 Task: Look for space in Mahilyow, Belarus from 5th June, 2023 to 16th June, 2023 for 2 adults in price range Rs.14000 to Rs.18000. Place can be entire place with 1  bedroom having 1 bed and 1 bathroom. Property type can be house, flat, guest house, hotel. Amenities needed are: washing machine. Booking option can be shelf check-in. Required host language is English.
Action: Mouse moved to (430, 87)
Screenshot: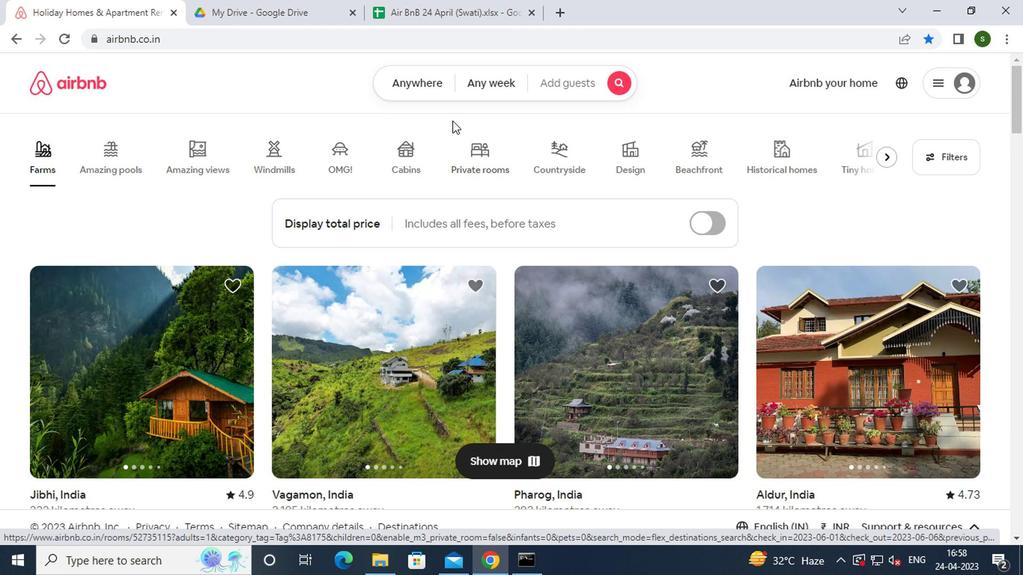 
Action: Mouse pressed left at (430, 87)
Screenshot: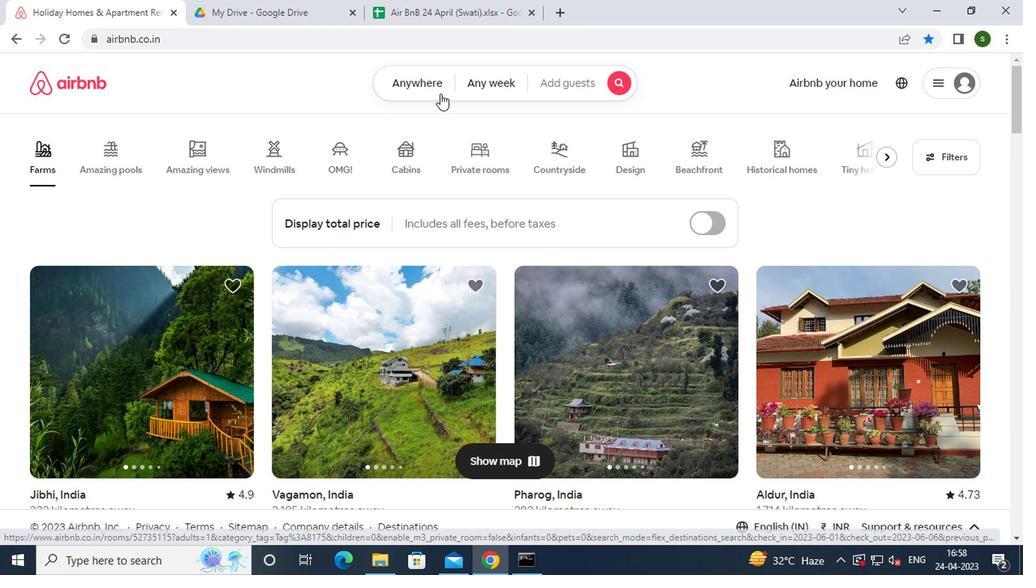 
Action: Mouse moved to (264, 140)
Screenshot: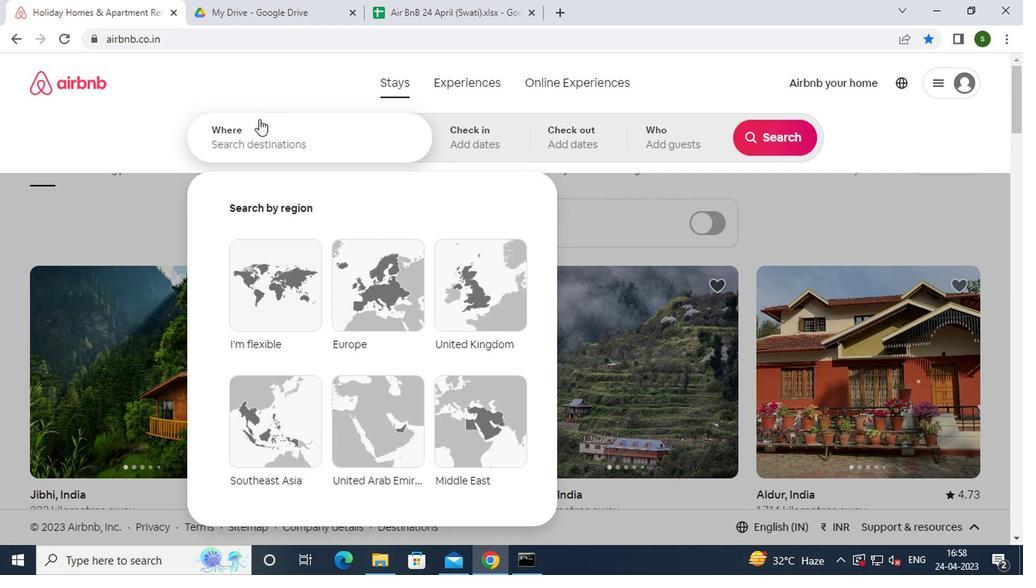 
Action: Mouse pressed left at (264, 140)
Screenshot: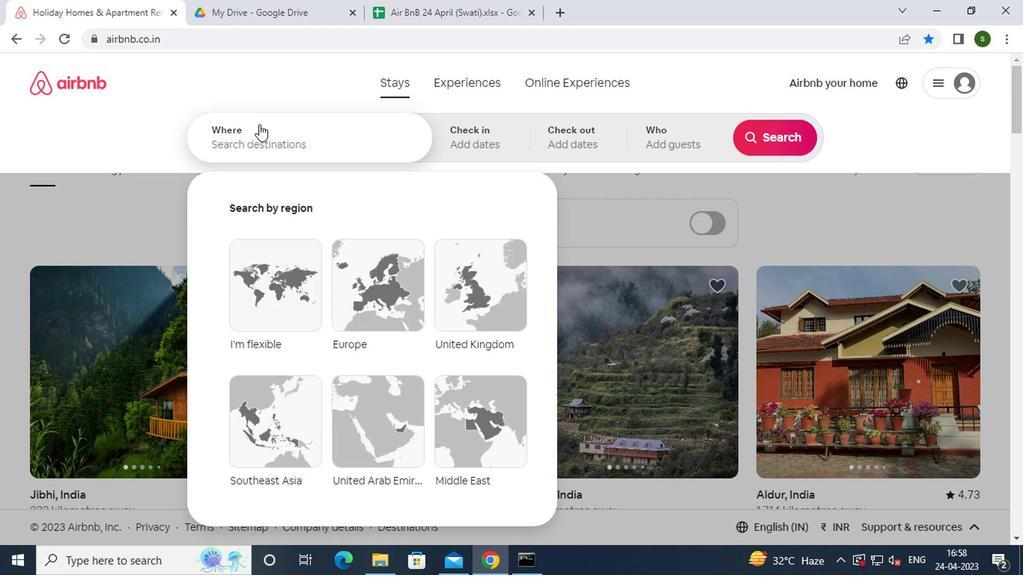 
Action: Mouse moved to (263, 136)
Screenshot: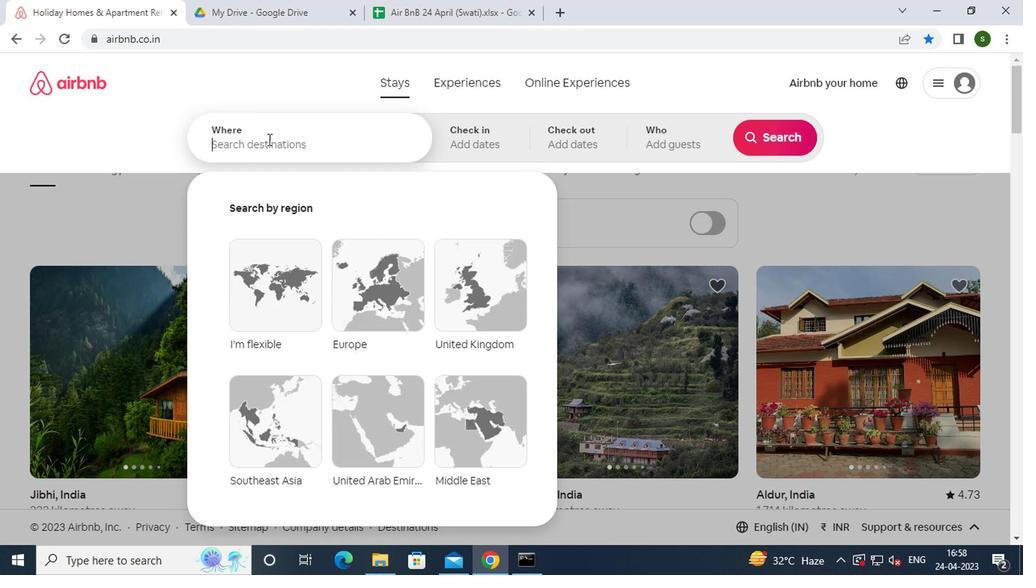 
Action: Key pressed m<Key.caps_lock>ahilyow,
Screenshot: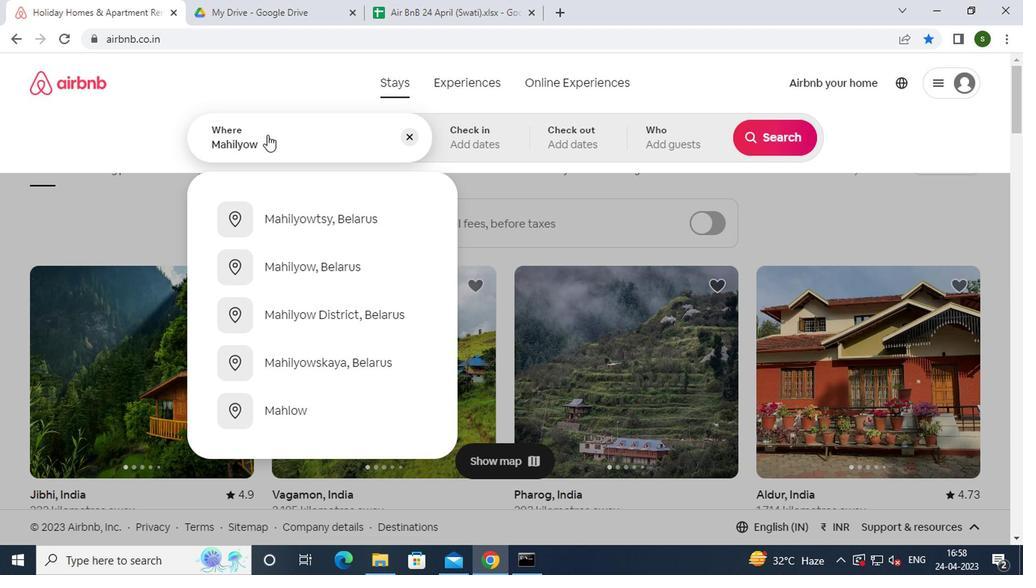 
Action: Mouse moved to (329, 261)
Screenshot: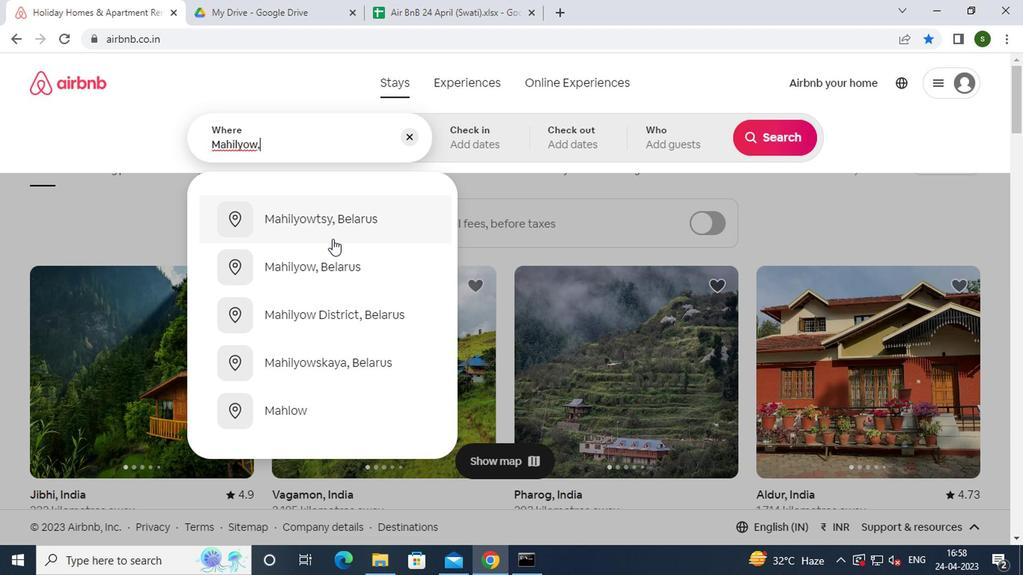 
Action: Mouse pressed left at (329, 261)
Screenshot: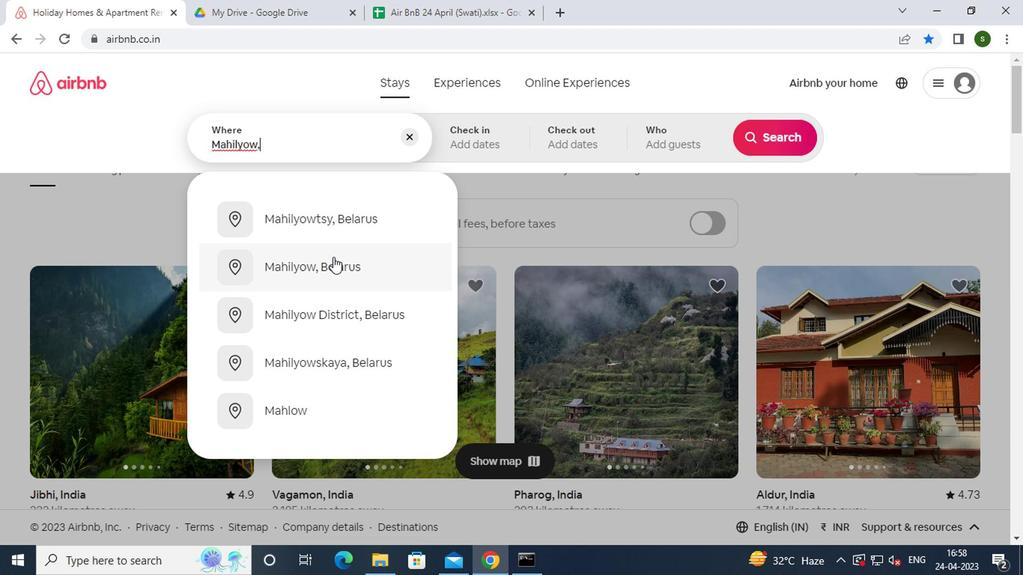 
Action: Mouse moved to (766, 252)
Screenshot: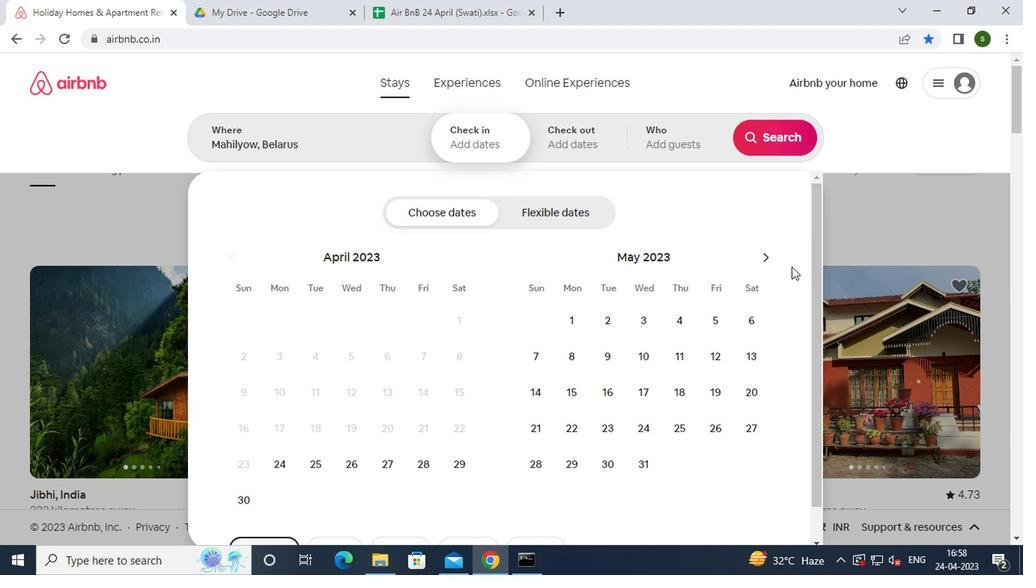 
Action: Mouse pressed left at (766, 252)
Screenshot: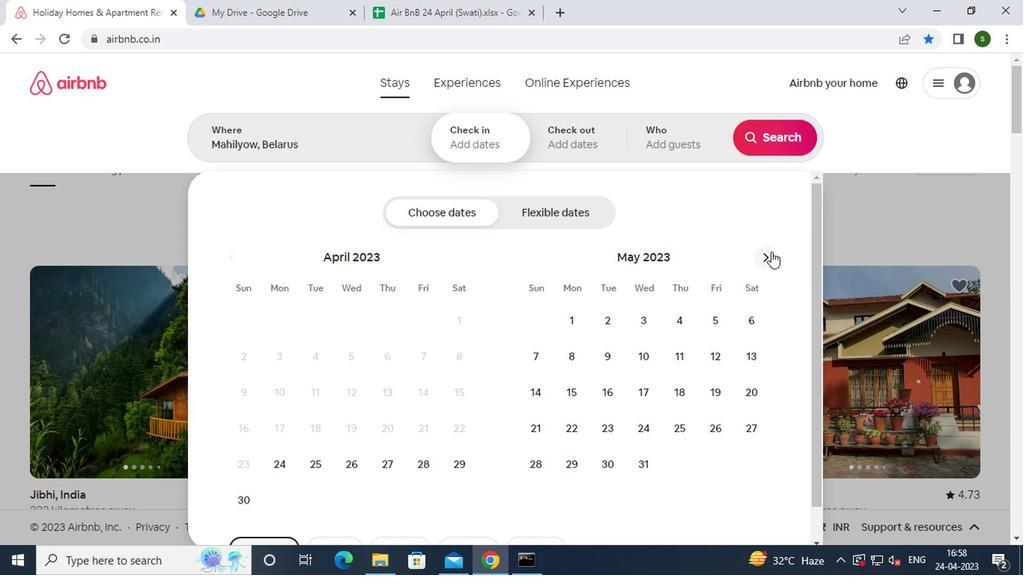
Action: Mouse moved to (562, 354)
Screenshot: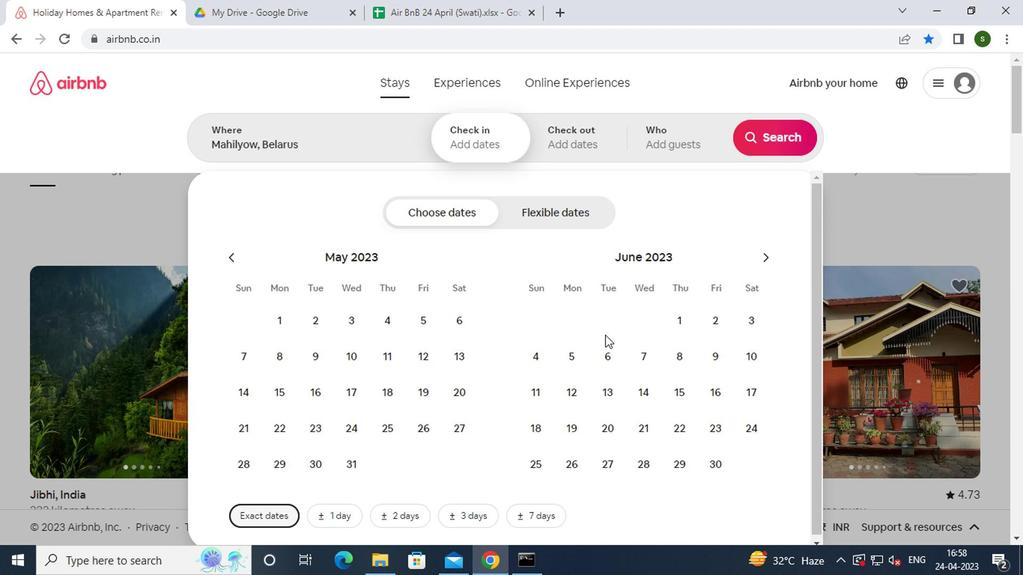 
Action: Mouse pressed left at (562, 354)
Screenshot: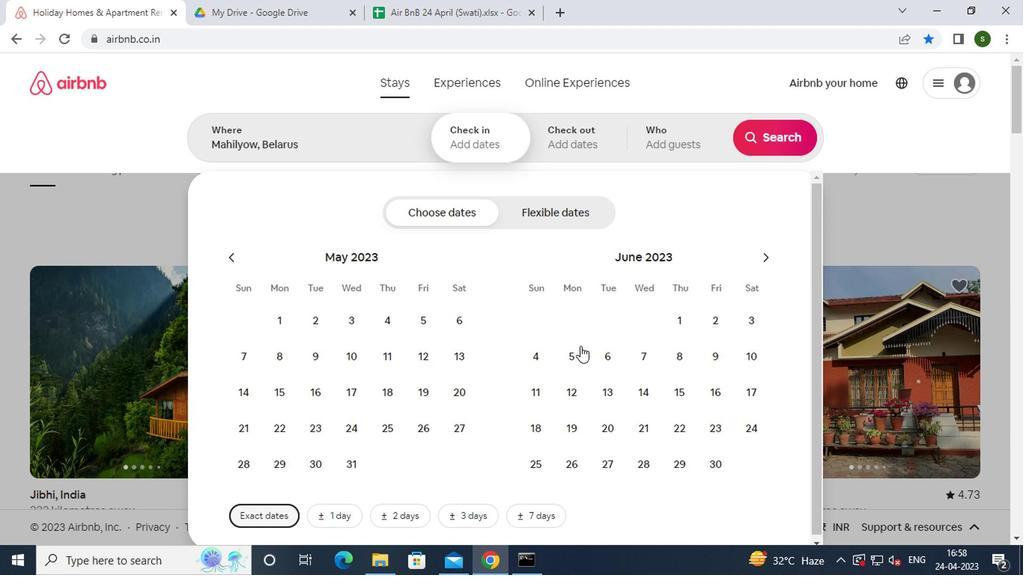 
Action: Mouse moved to (722, 399)
Screenshot: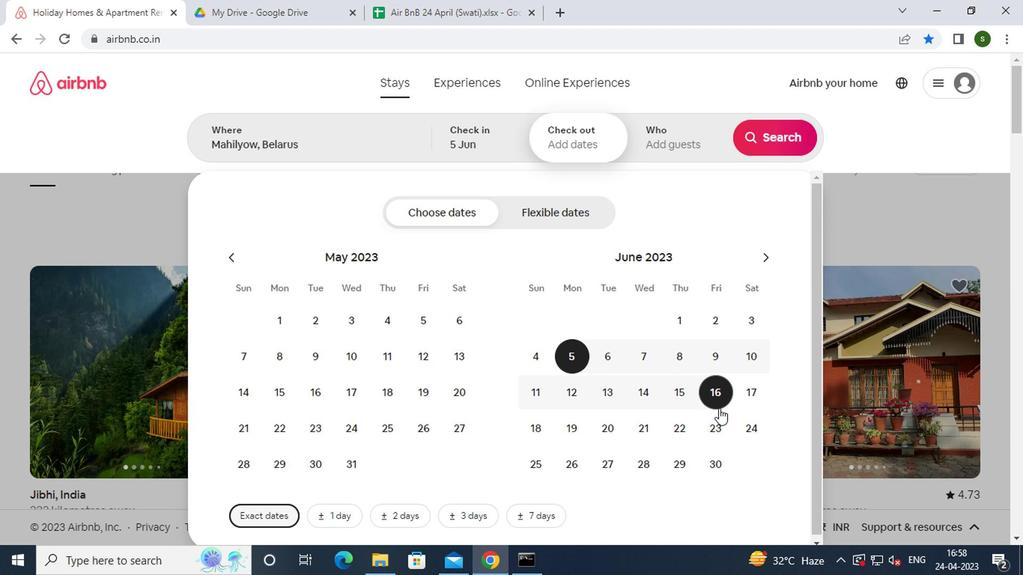 
Action: Mouse pressed left at (722, 399)
Screenshot: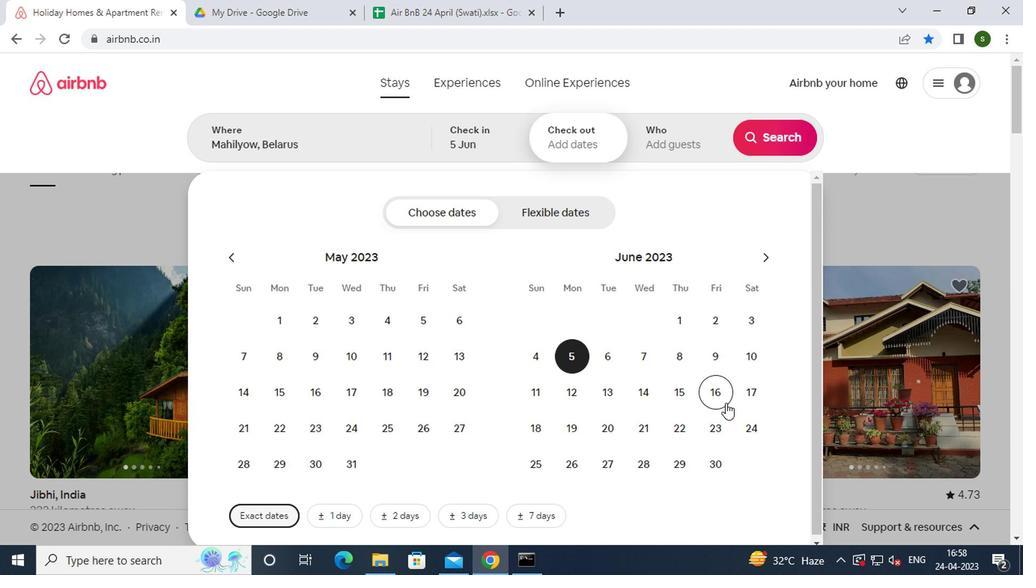 
Action: Mouse moved to (689, 151)
Screenshot: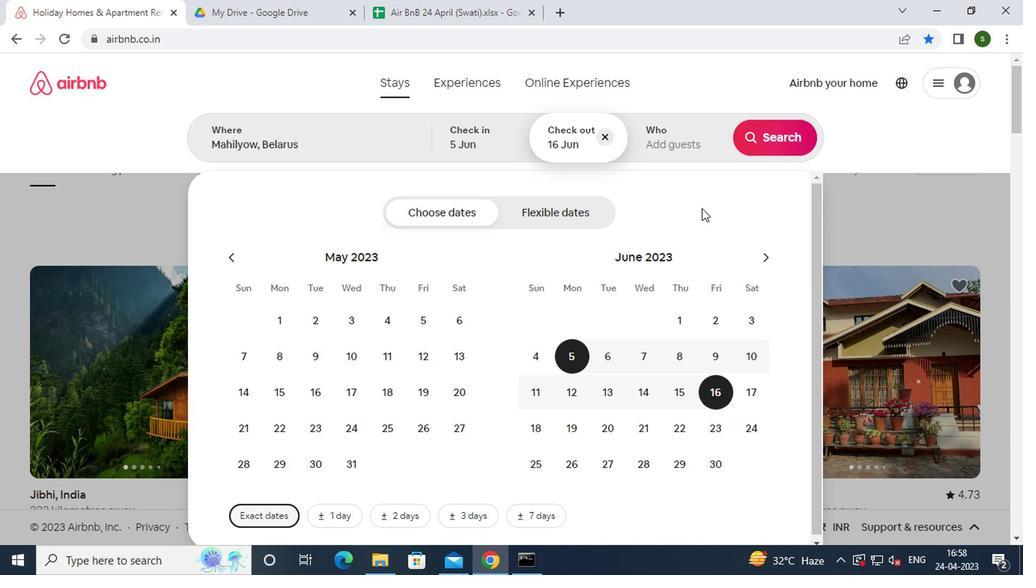 
Action: Mouse pressed left at (689, 151)
Screenshot: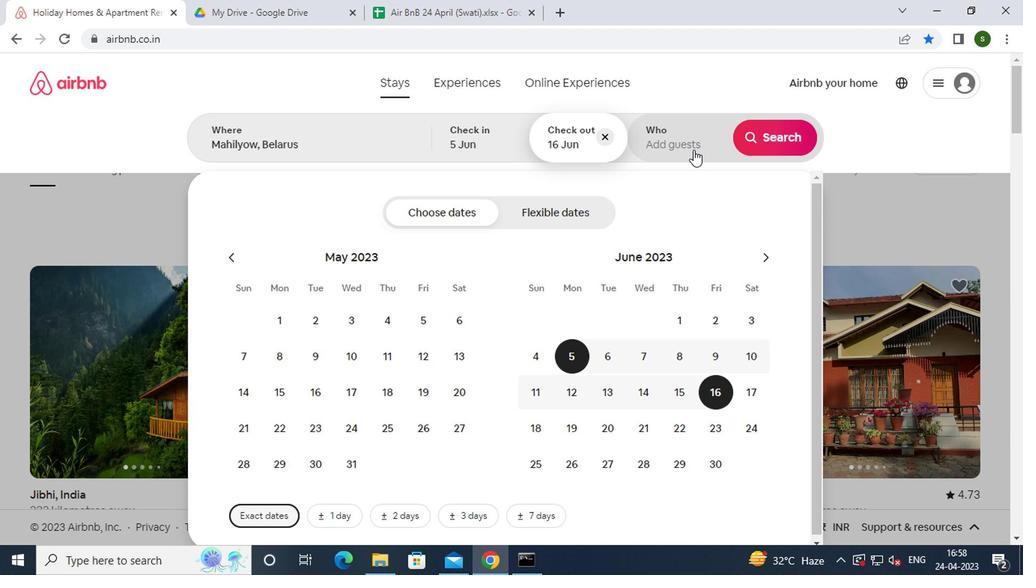
Action: Mouse moved to (769, 217)
Screenshot: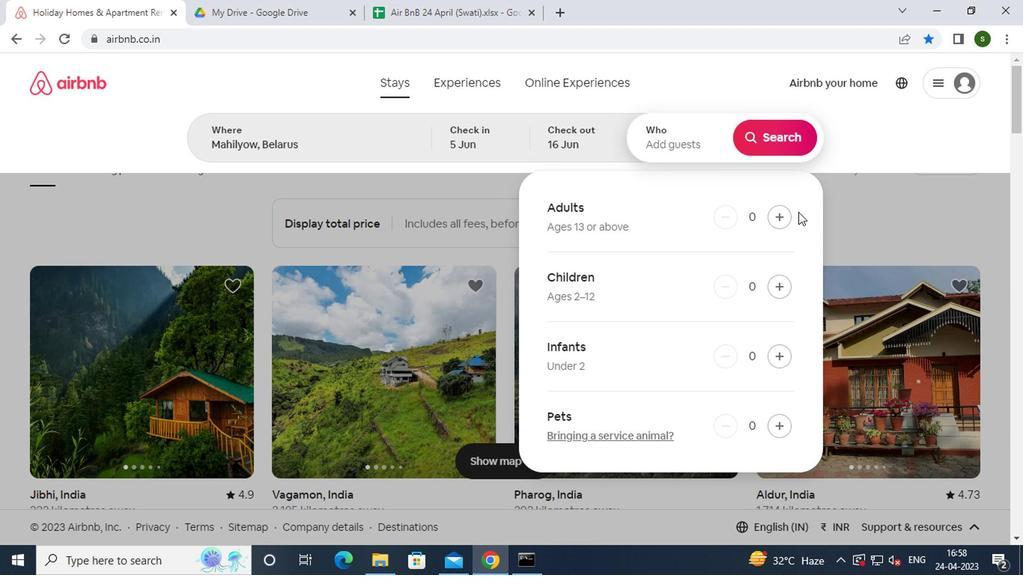 
Action: Mouse pressed left at (769, 217)
Screenshot: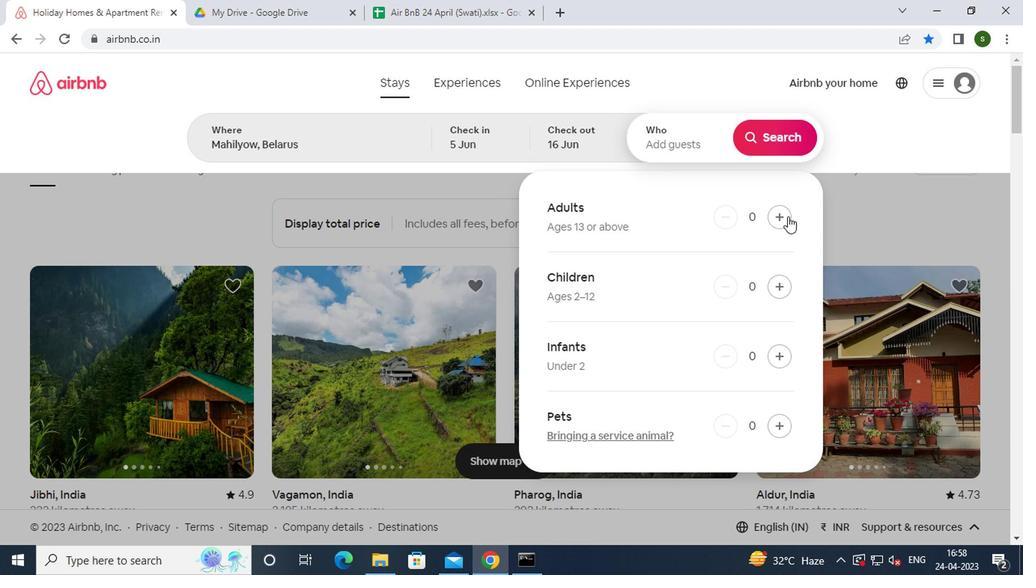 
Action: Mouse pressed left at (769, 217)
Screenshot: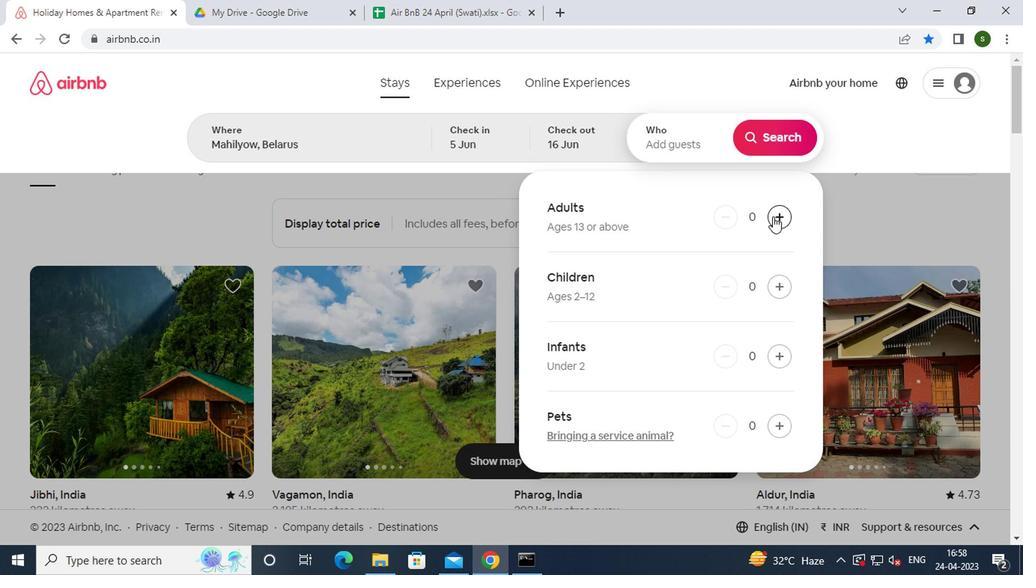 
Action: Mouse moved to (772, 145)
Screenshot: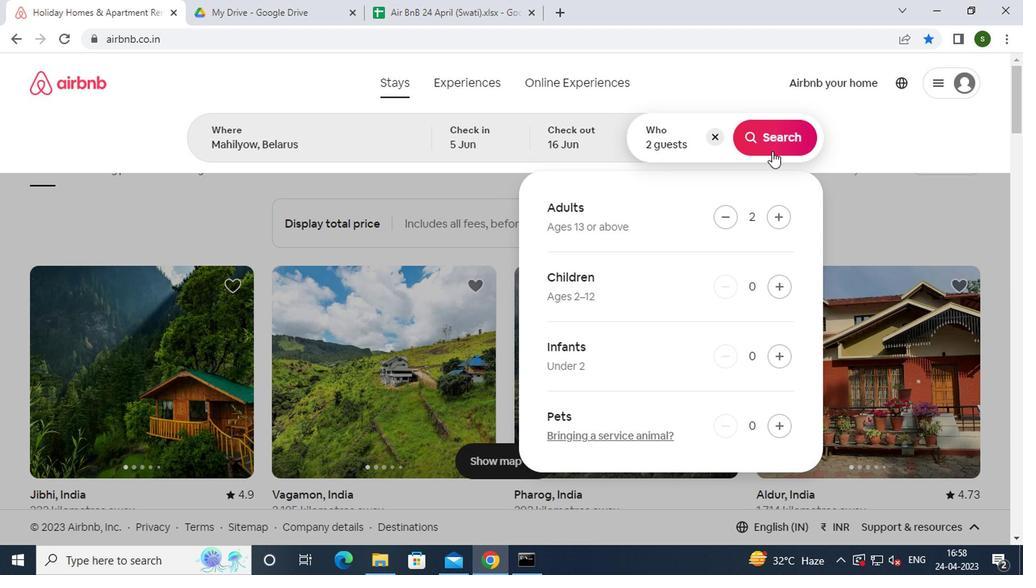 
Action: Mouse pressed left at (772, 145)
Screenshot: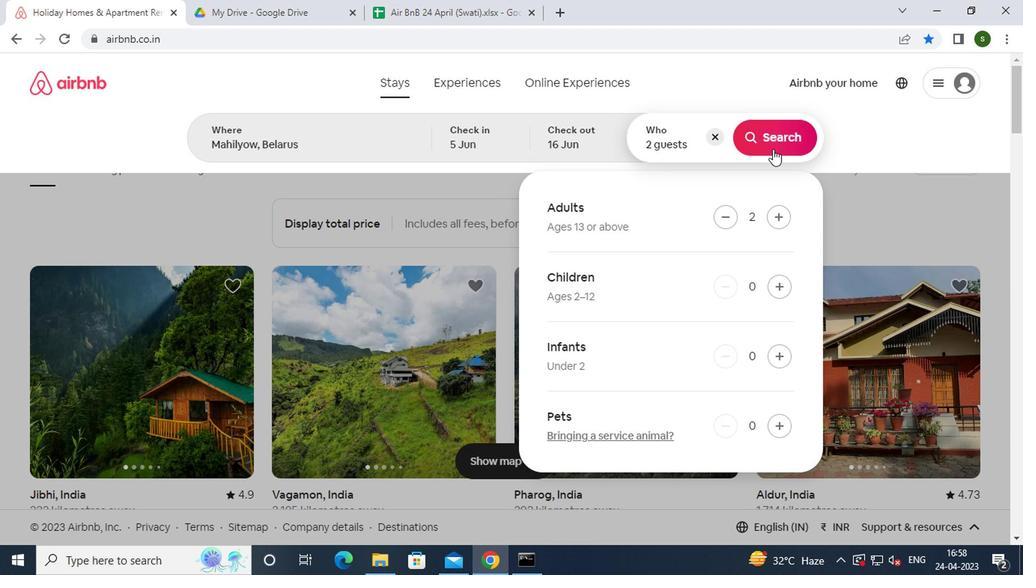 
Action: Mouse moved to (953, 143)
Screenshot: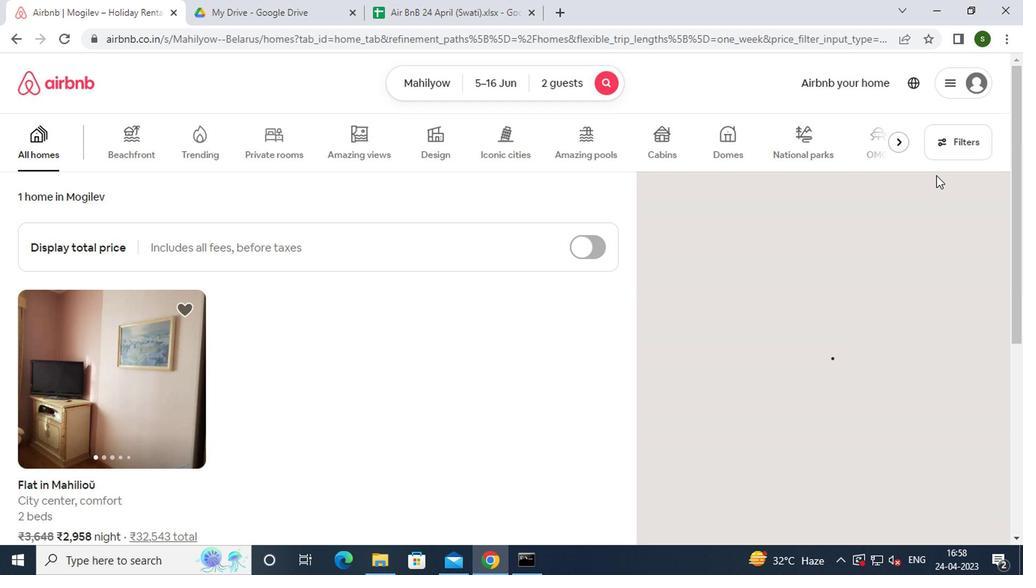
Action: Mouse pressed left at (953, 143)
Screenshot: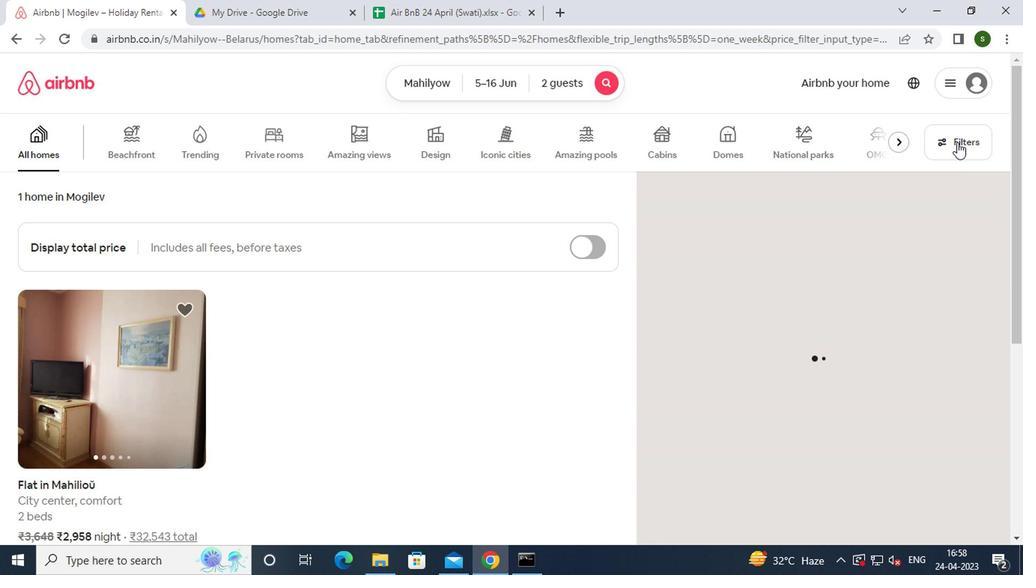 
Action: Mouse moved to (354, 328)
Screenshot: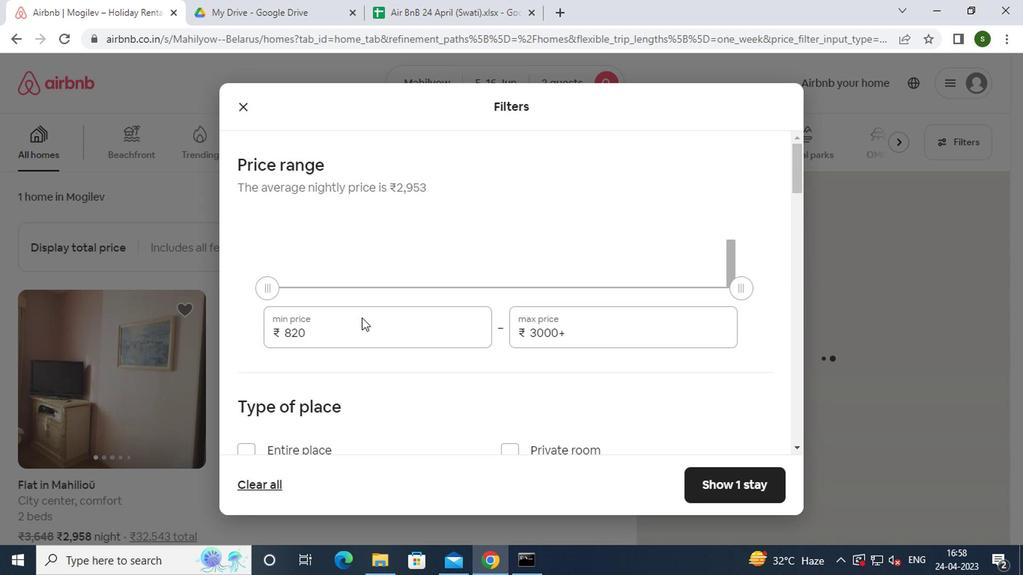 
Action: Mouse pressed left at (354, 328)
Screenshot: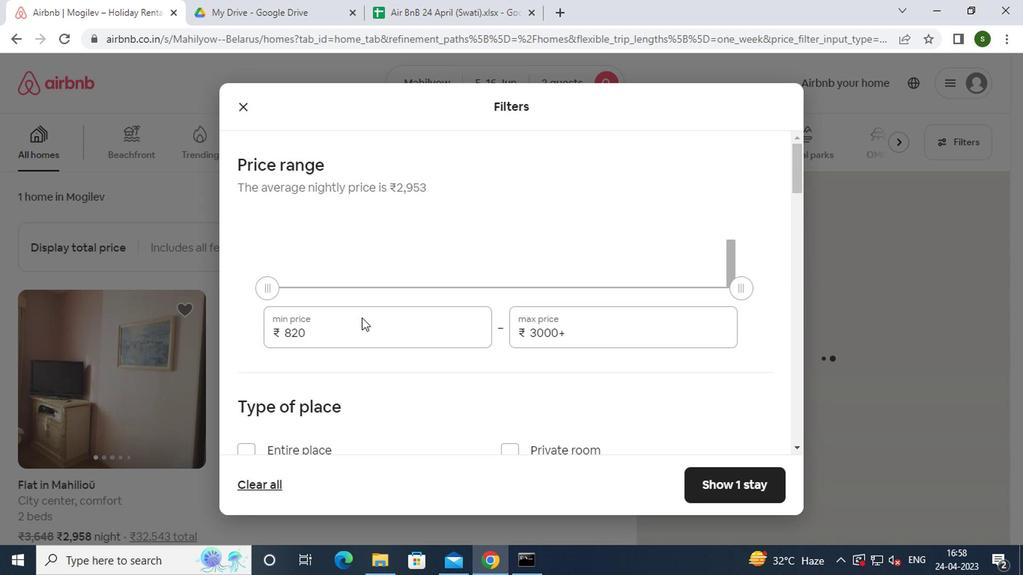 
Action: Mouse moved to (354, 329)
Screenshot: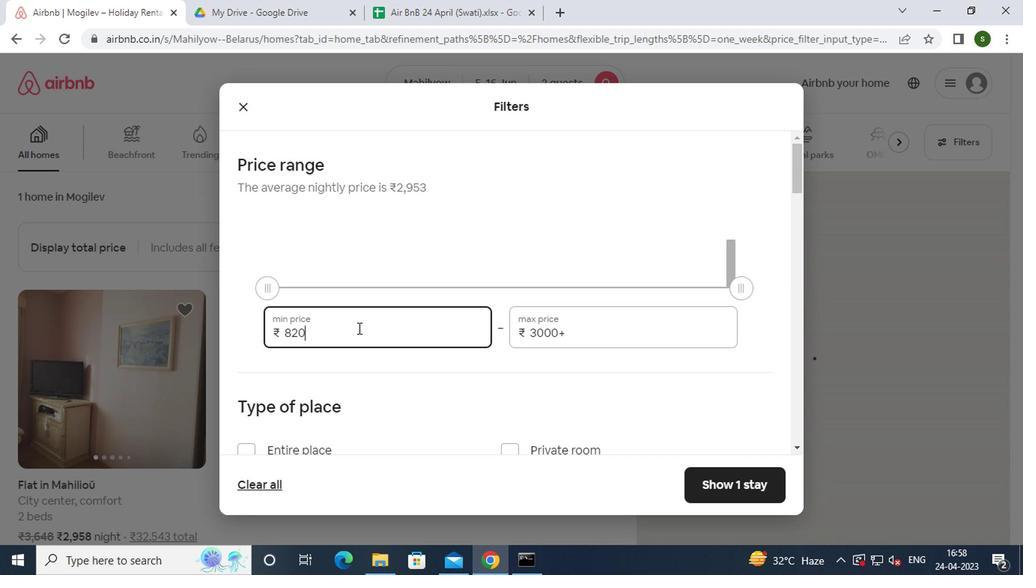 
Action: Key pressed <Key.backspace><Key.backspace><Key.backspace><Key.backspace><Key.backspace><Key.backspace><Key.backspace><Key.backspace>14000
Screenshot: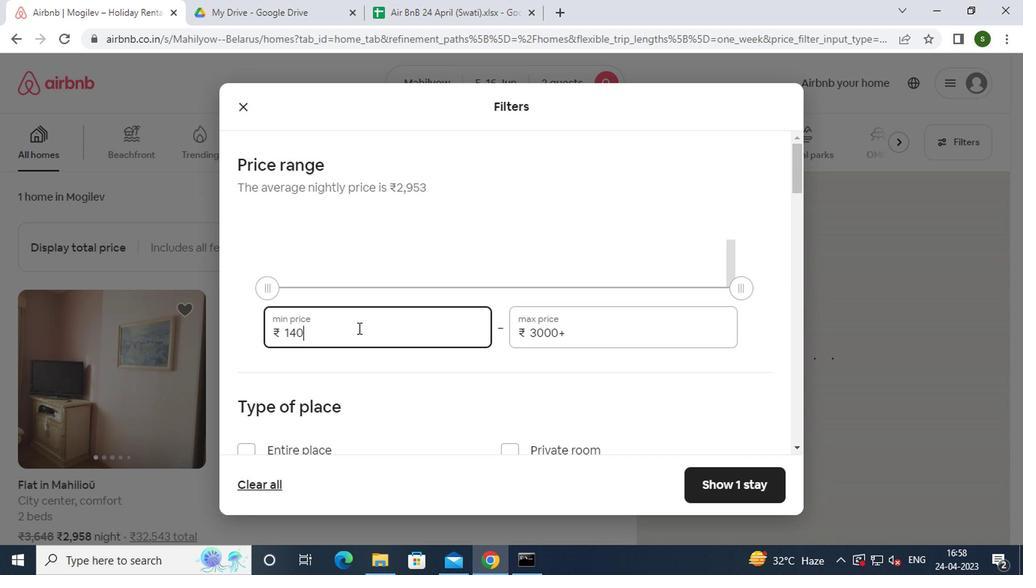 
Action: Mouse moved to (580, 338)
Screenshot: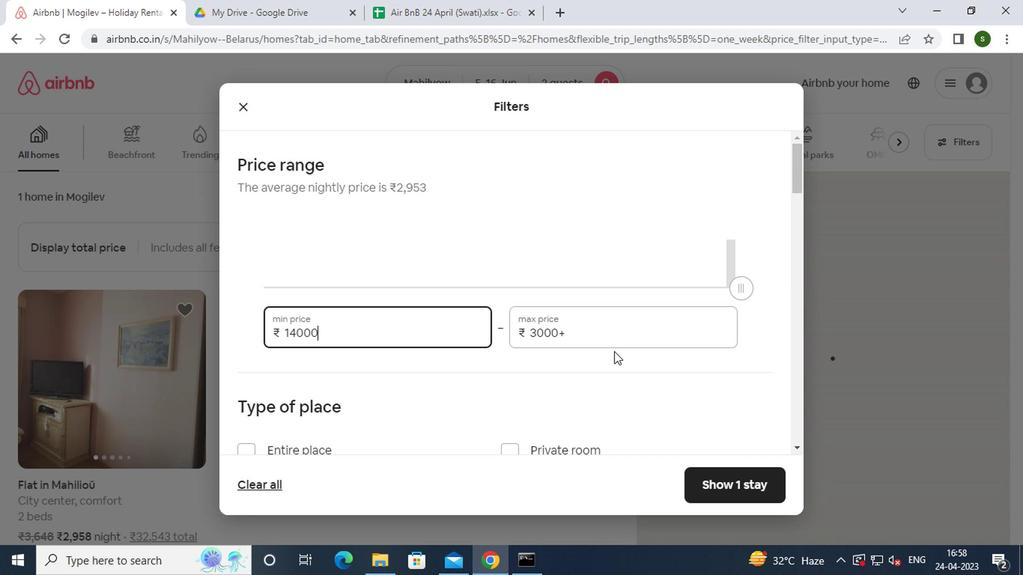 
Action: Mouse pressed left at (580, 338)
Screenshot: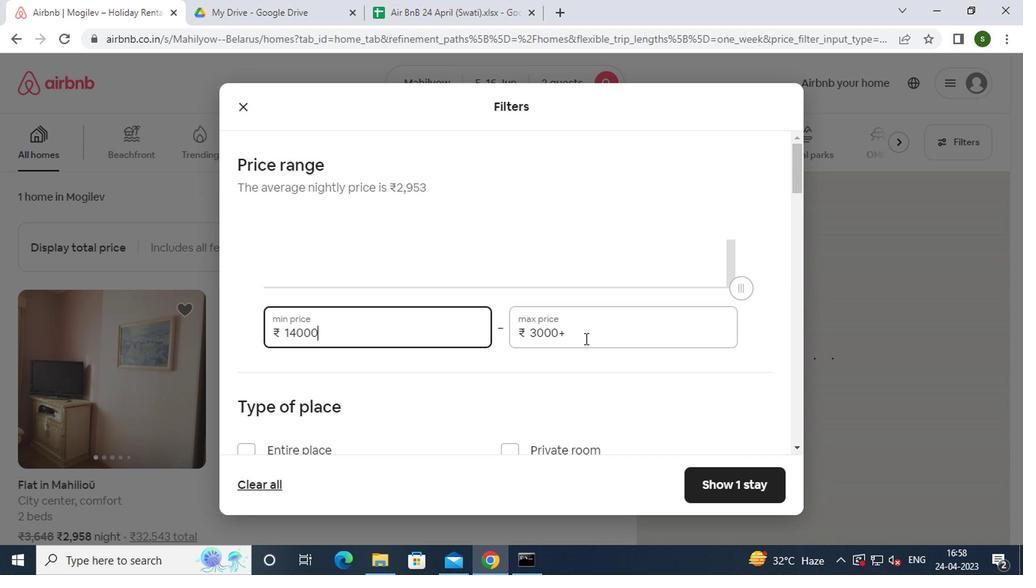 
Action: Key pressed <Key.backspace><Key.backspace><Key.backspace><Key.backspace><Key.backspace><Key.backspace><Key.backspace><Key.backspace><Key.backspace>18000
Screenshot: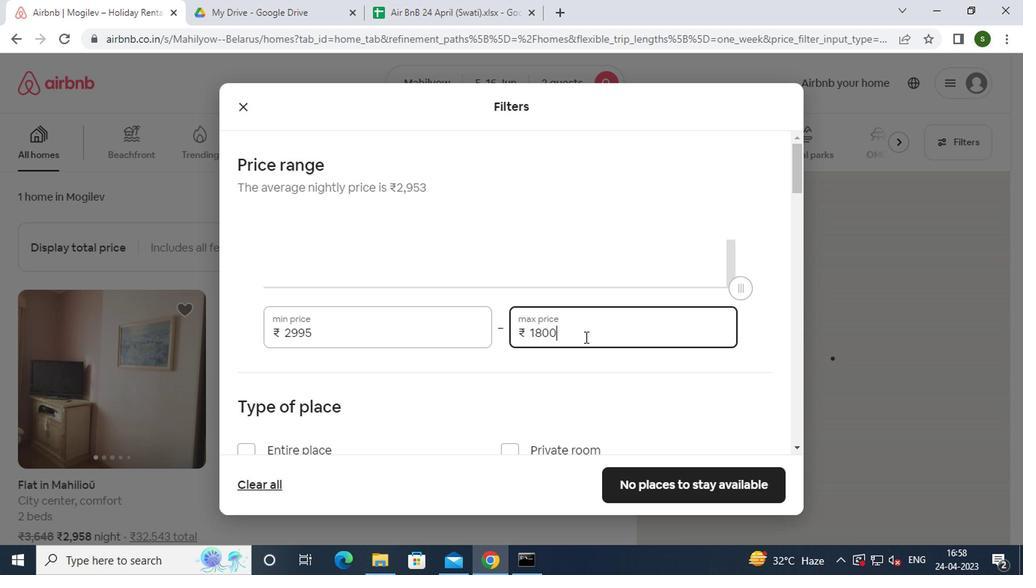 
Action: Mouse moved to (513, 349)
Screenshot: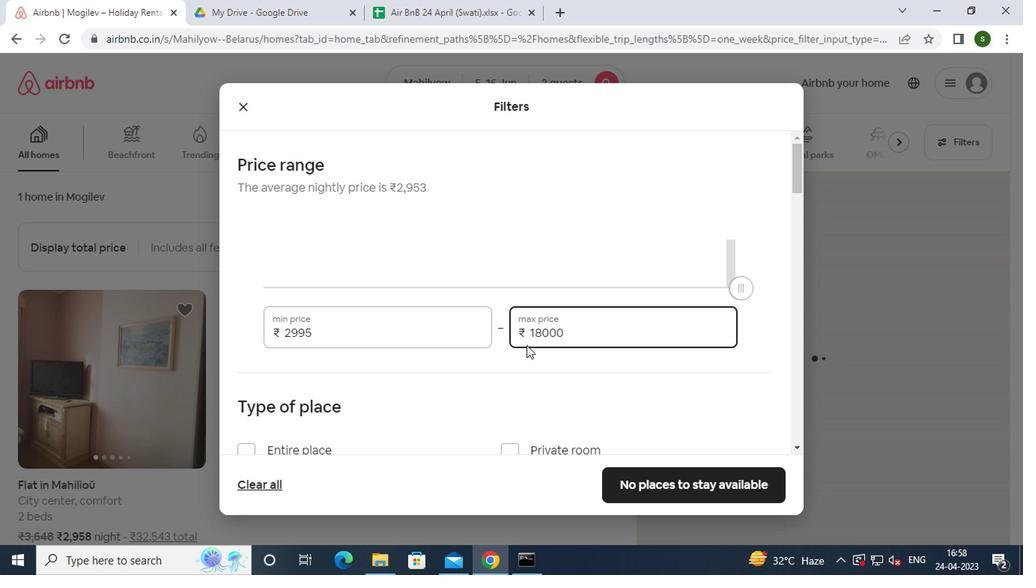 
Action: Mouse scrolled (513, 349) with delta (0, 0)
Screenshot: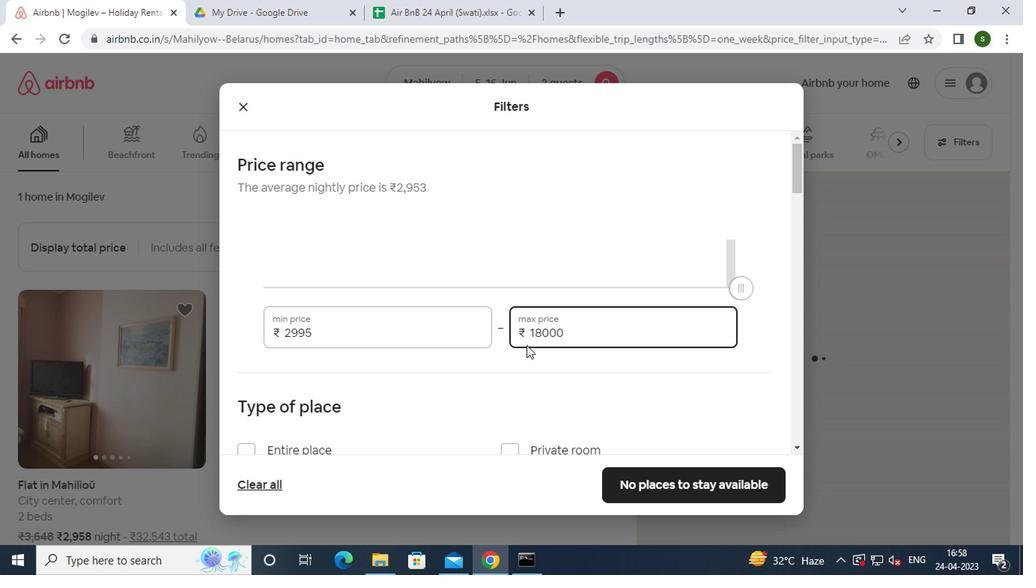
Action: Mouse moved to (305, 377)
Screenshot: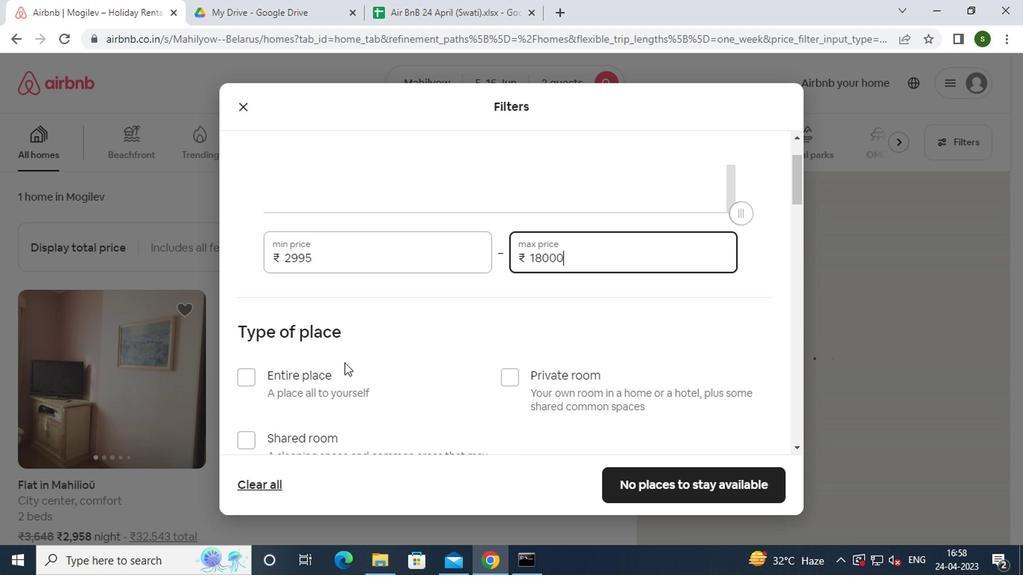 
Action: Mouse pressed left at (305, 377)
Screenshot: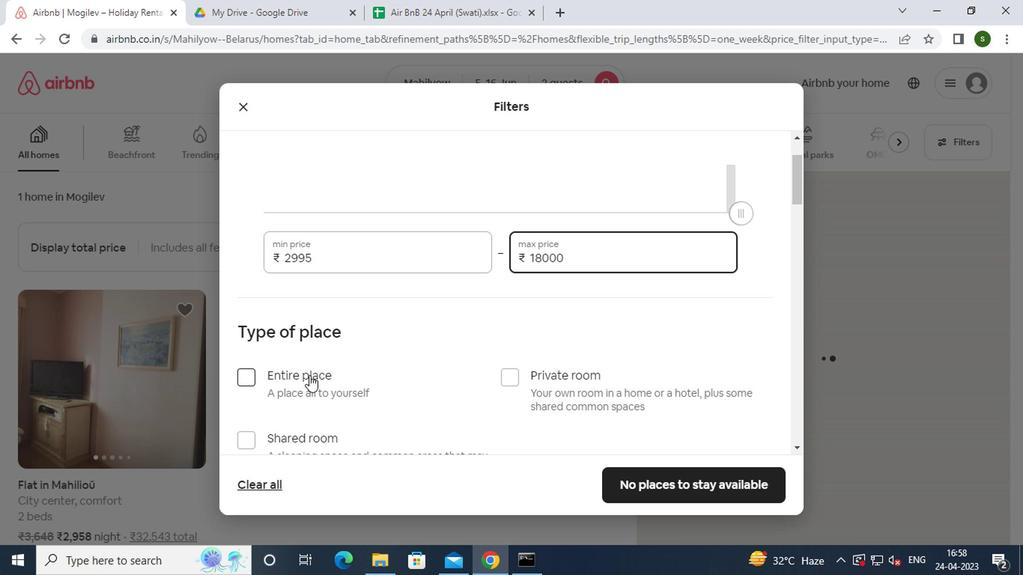
Action: Mouse moved to (374, 360)
Screenshot: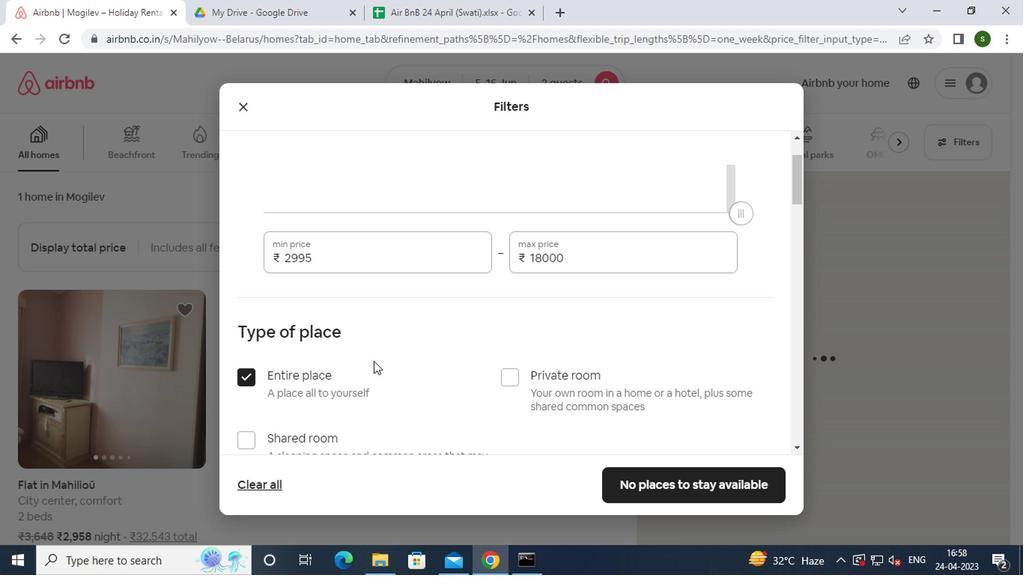 
Action: Mouse scrolled (374, 360) with delta (0, 0)
Screenshot: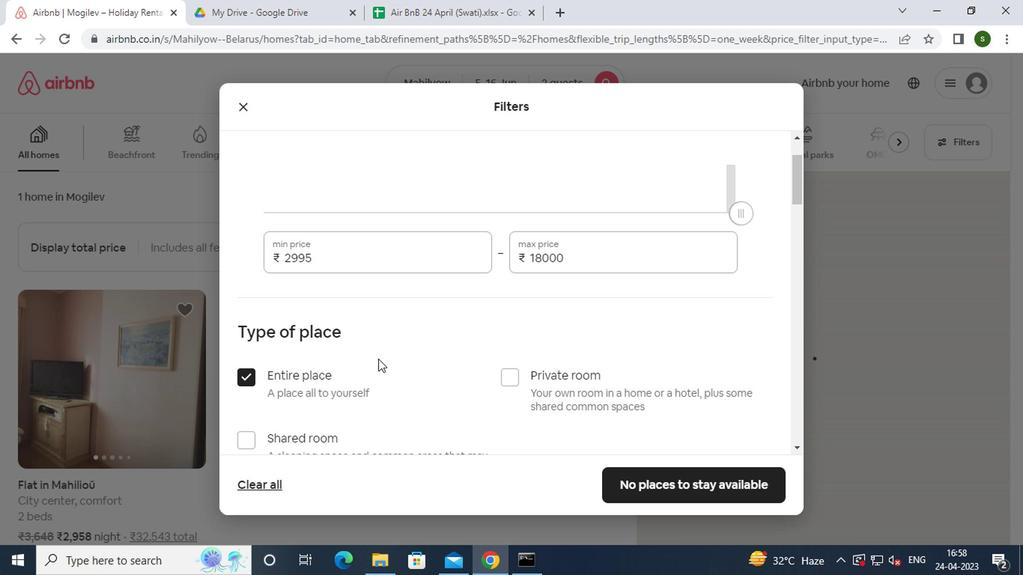 
Action: Mouse scrolled (374, 360) with delta (0, 0)
Screenshot: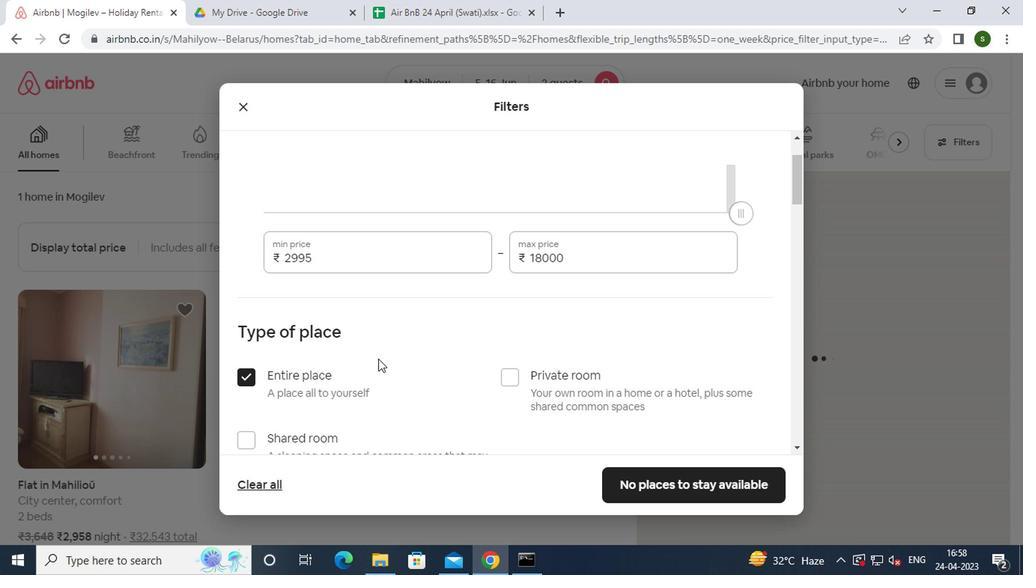 
Action: Mouse scrolled (374, 360) with delta (0, 0)
Screenshot: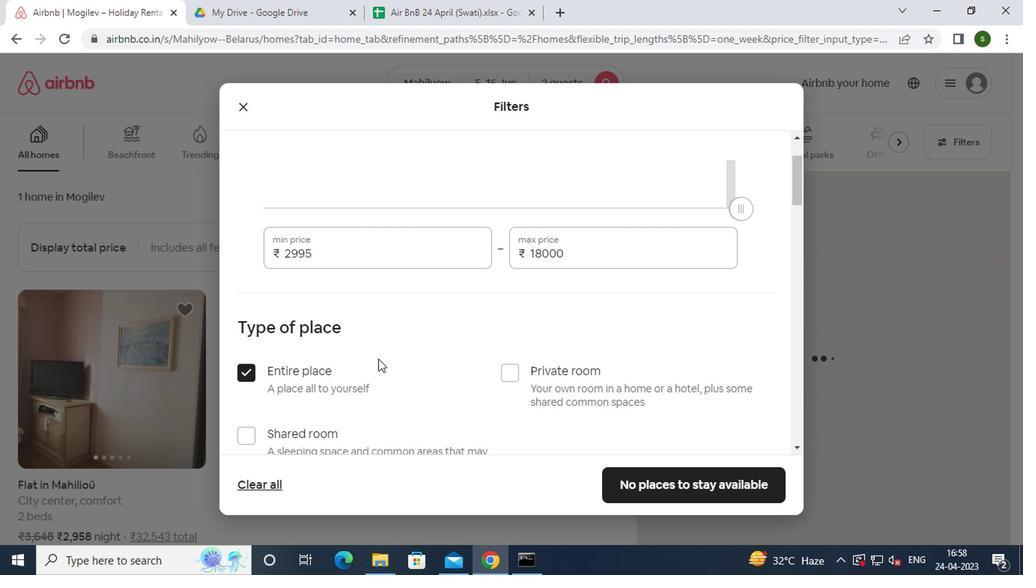 
Action: Mouse moved to (330, 391)
Screenshot: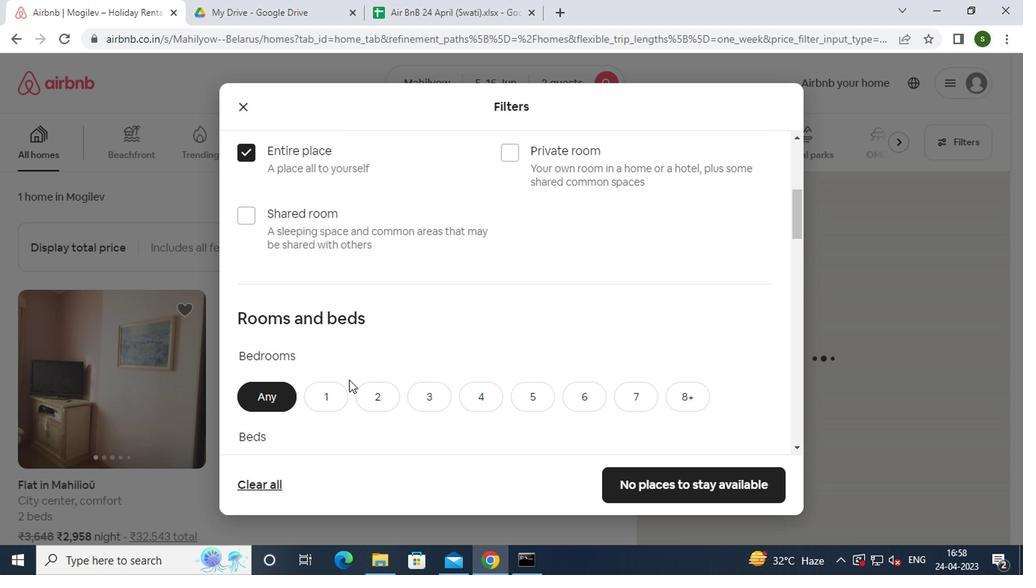 
Action: Mouse pressed left at (330, 391)
Screenshot: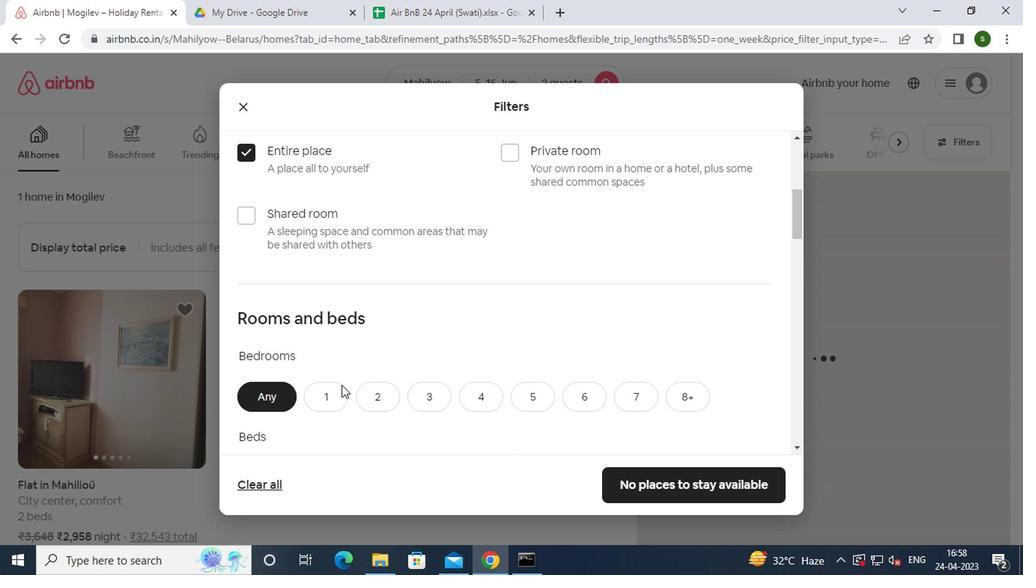 
Action: Mouse moved to (371, 357)
Screenshot: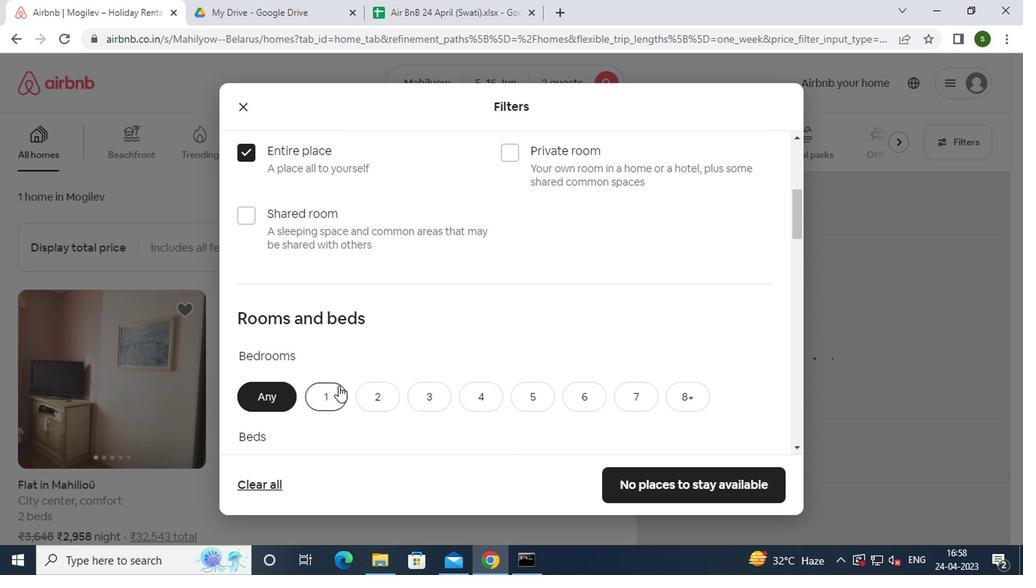 
Action: Mouse scrolled (371, 356) with delta (0, 0)
Screenshot: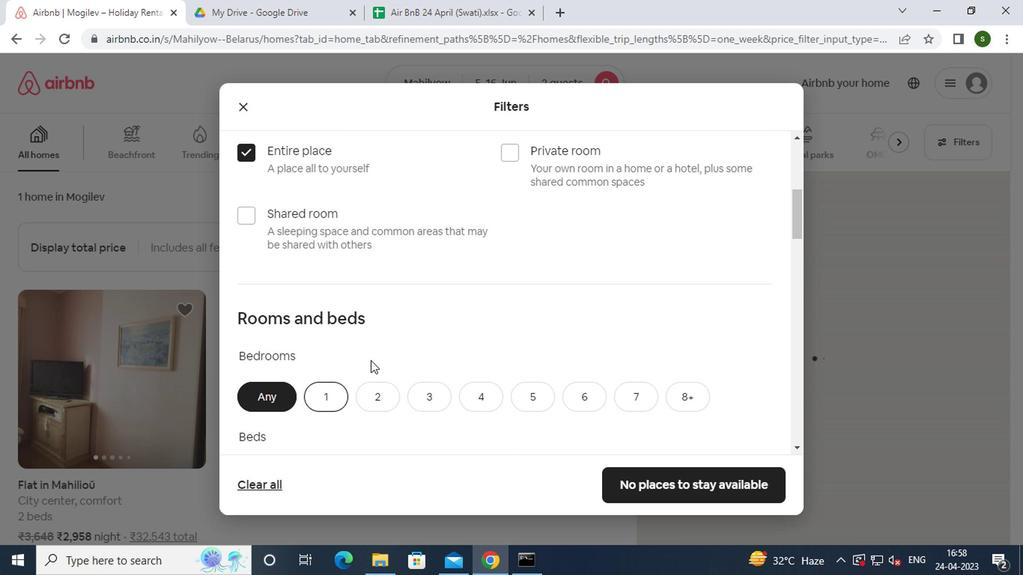 
Action: Mouse scrolled (371, 356) with delta (0, 0)
Screenshot: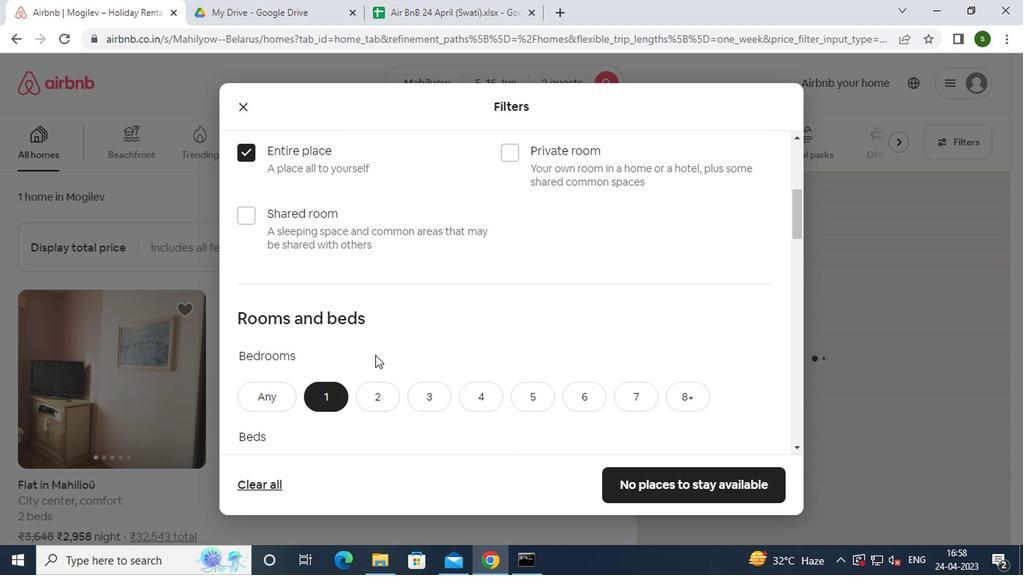
Action: Mouse moved to (336, 330)
Screenshot: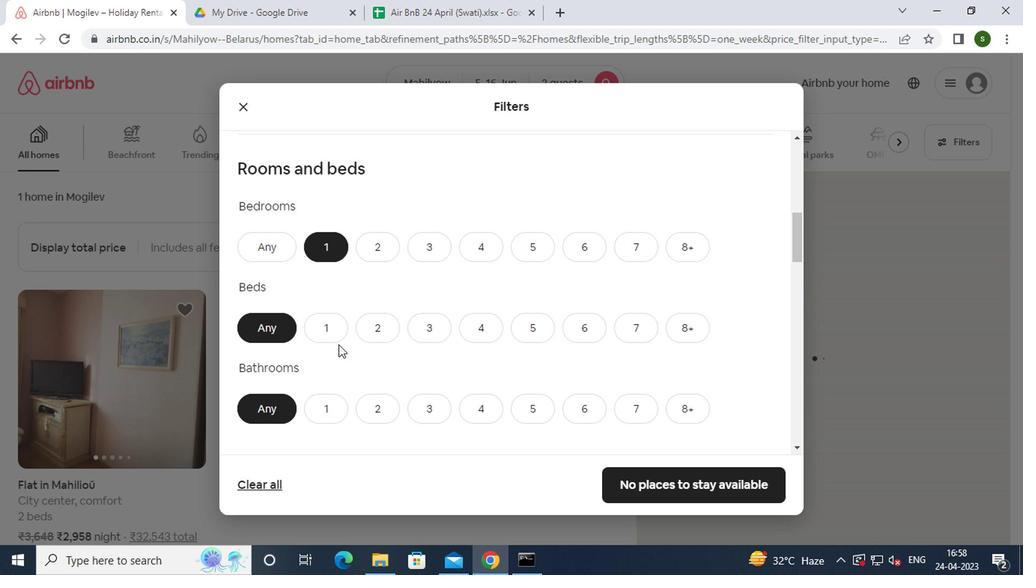 
Action: Mouse pressed left at (336, 330)
Screenshot: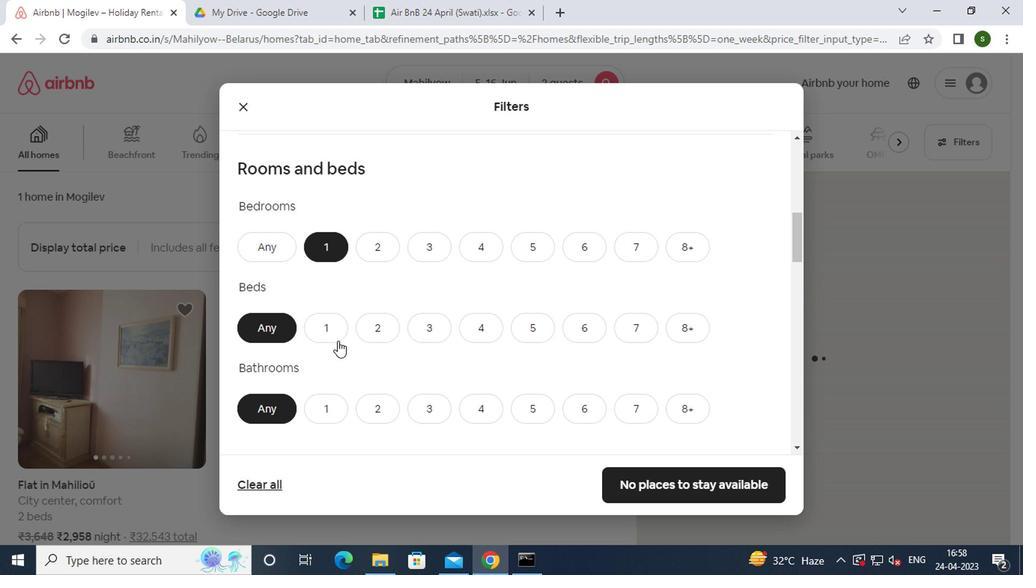 
Action: Mouse moved to (338, 411)
Screenshot: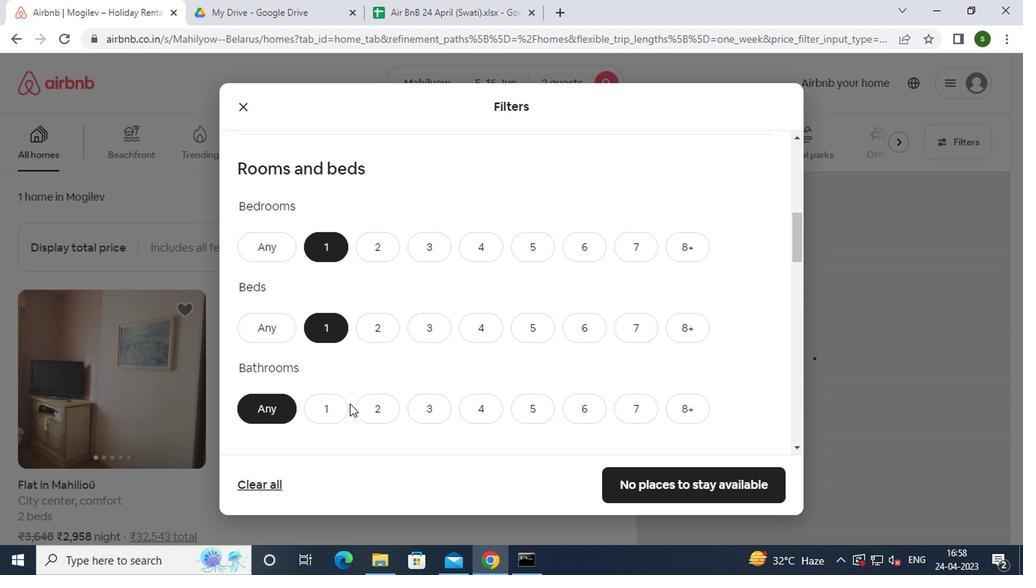 
Action: Mouse pressed left at (338, 411)
Screenshot: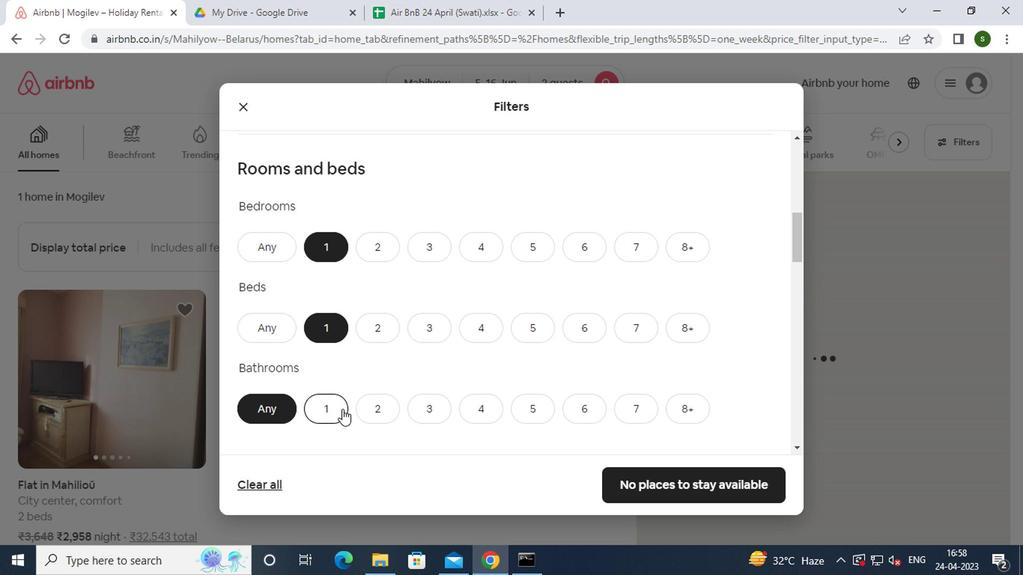 
Action: Mouse moved to (390, 350)
Screenshot: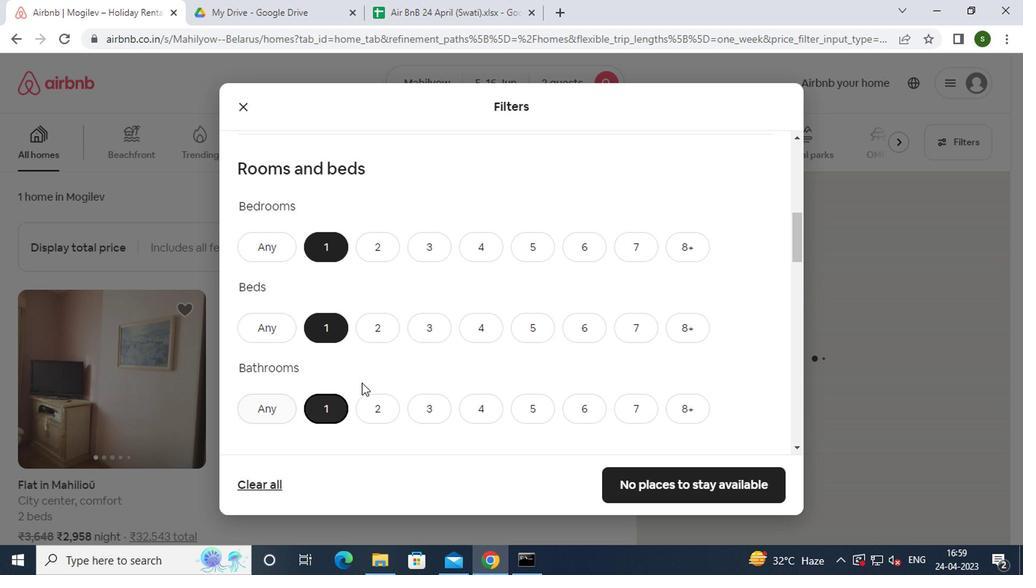 
Action: Mouse scrolled (390, 349) with delta (0, 0)
Screenshot: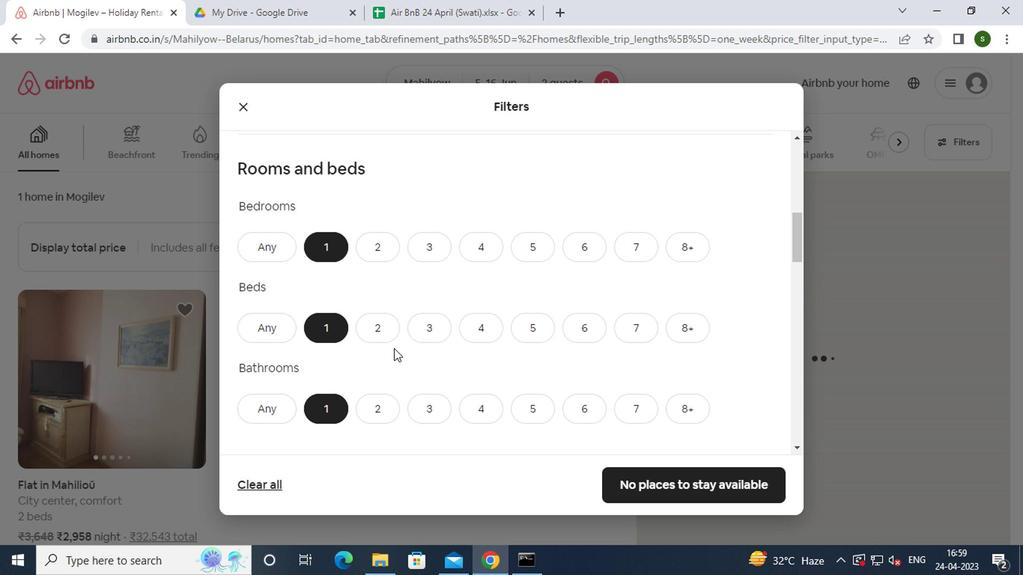 
Action: Mouse scrolled (390, 349) with delta (0, 0)
Screenshot: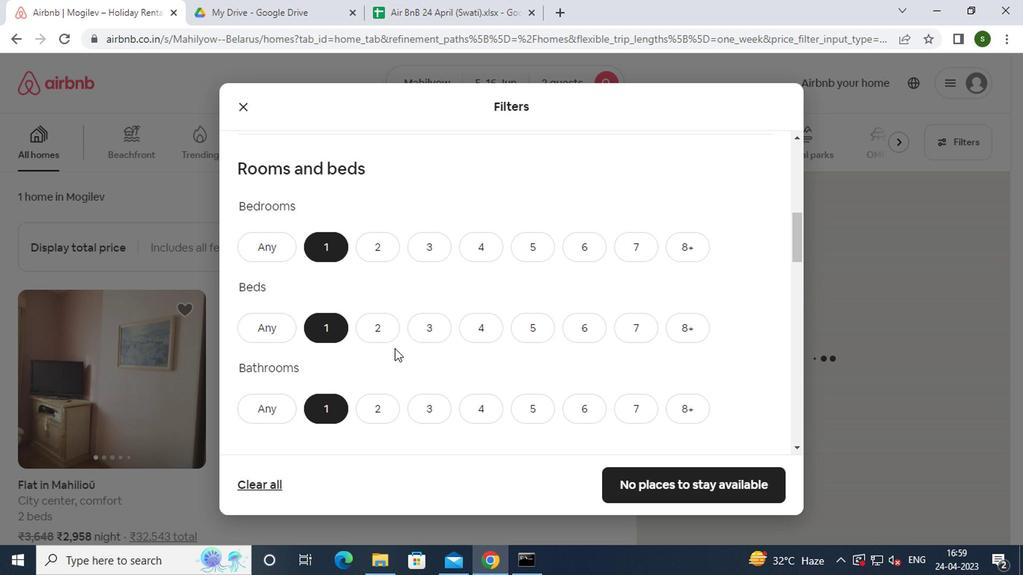 
Action: Mouse scrolled (390, 349) with delta (0, 0)
Screenshot: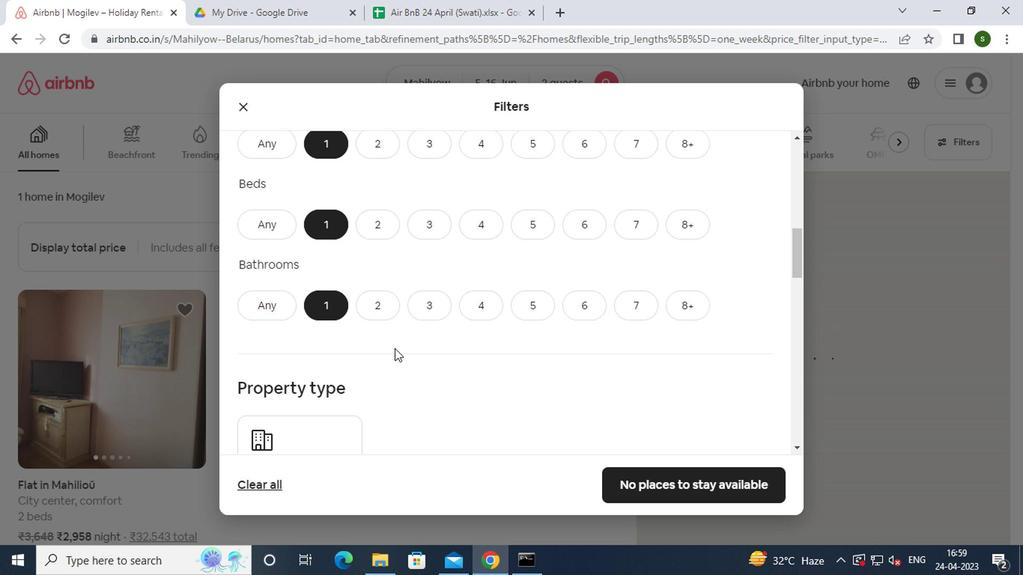 
Action: Mouse moved to (338, 348)
Screenshot: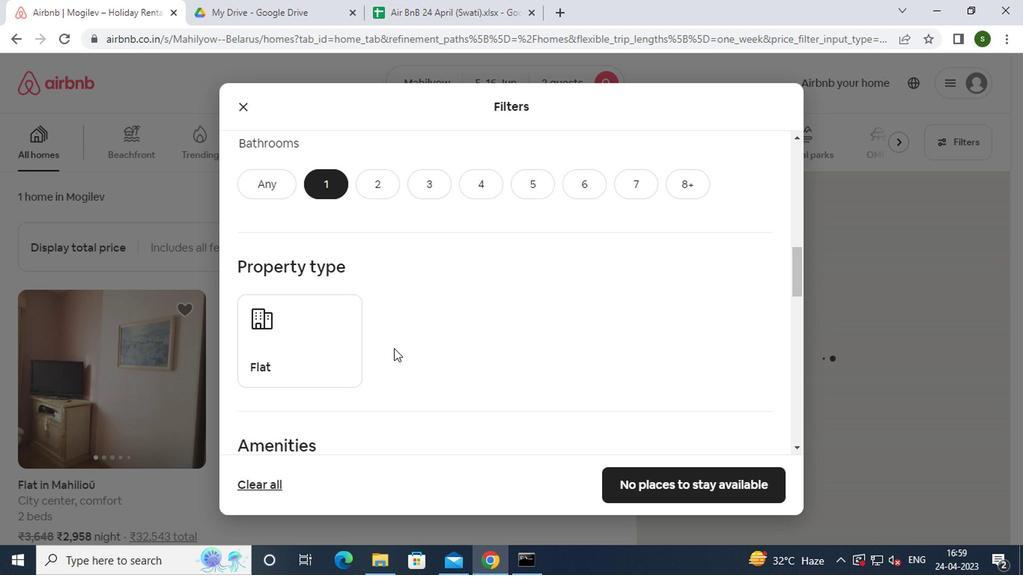 
Action: Mouse pressed left at (338, 348)
Screenshot: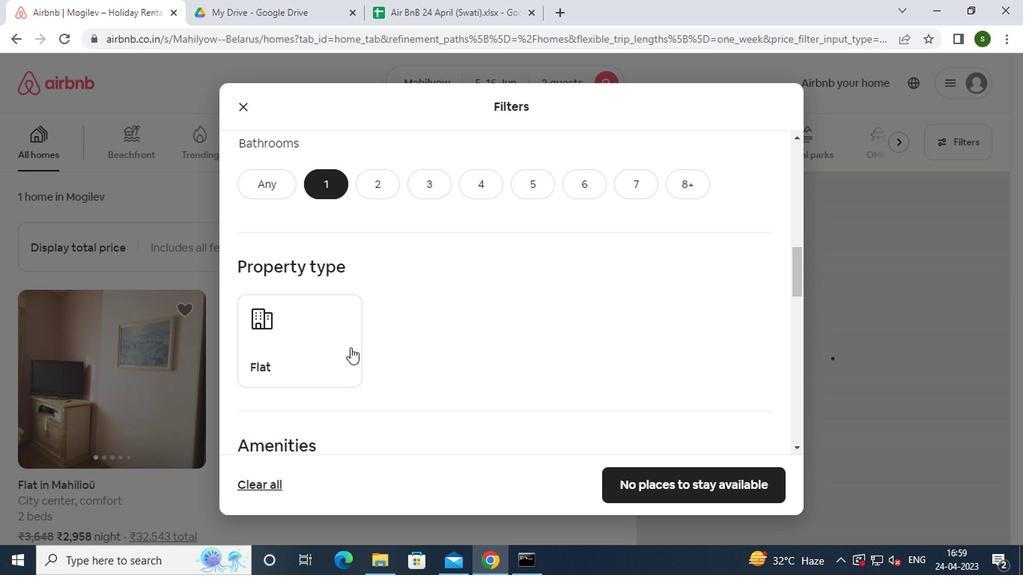 
Action: Mouse moved to (458, 323)
Screenshot: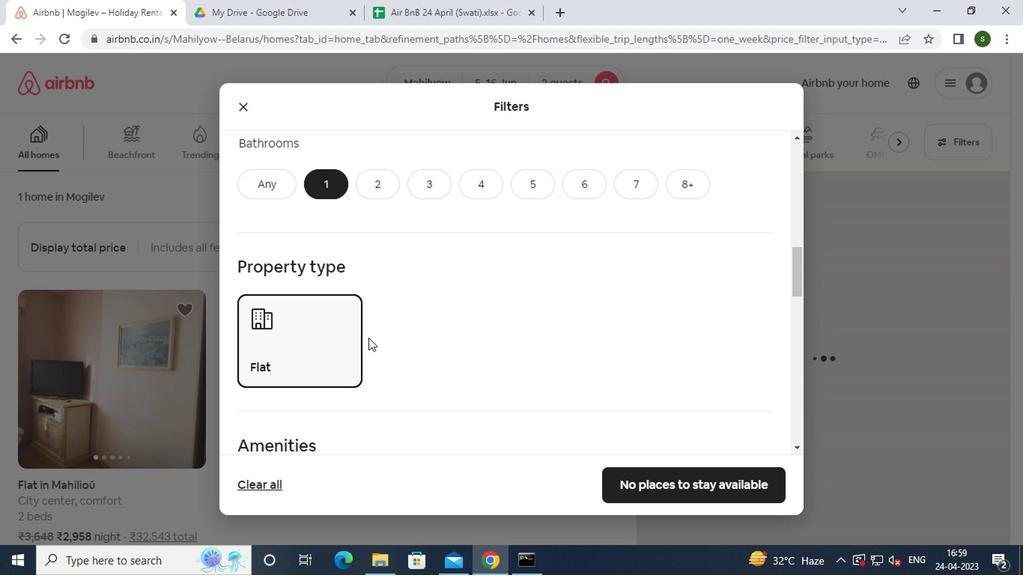 
Action: Mouse scrolled (458, 322) with delta (0, -1)
Screenshot: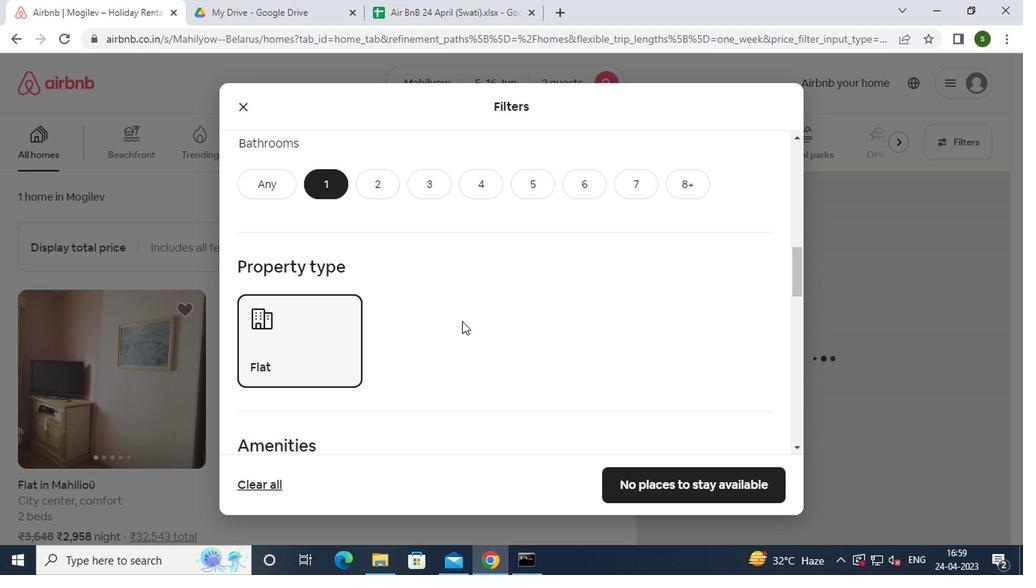 
Action: Mouse scrolled (458, 322) with delta (0, -1)
Screenshot: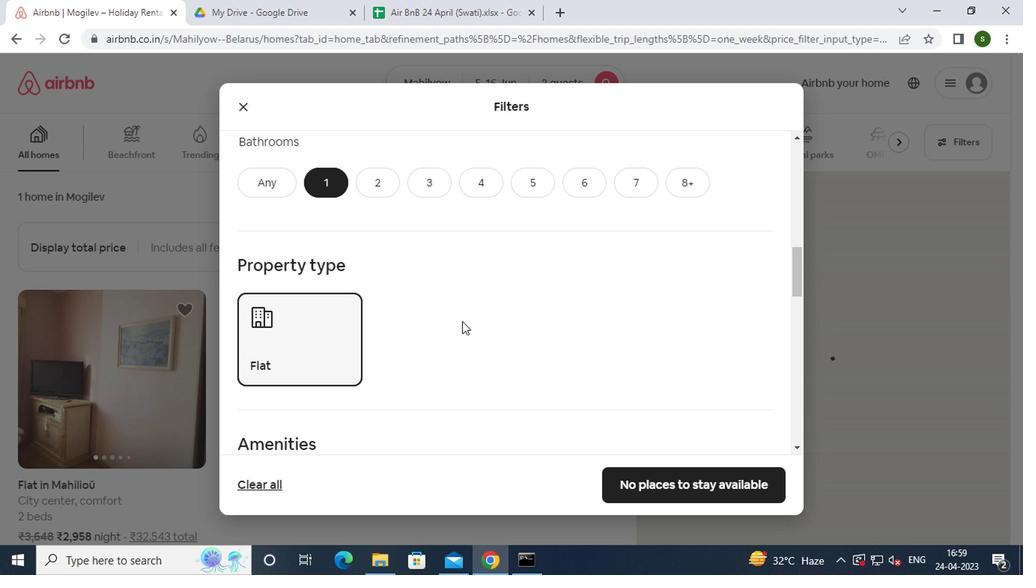 
Action: Mouse moved to (458, 323)
Screenshot: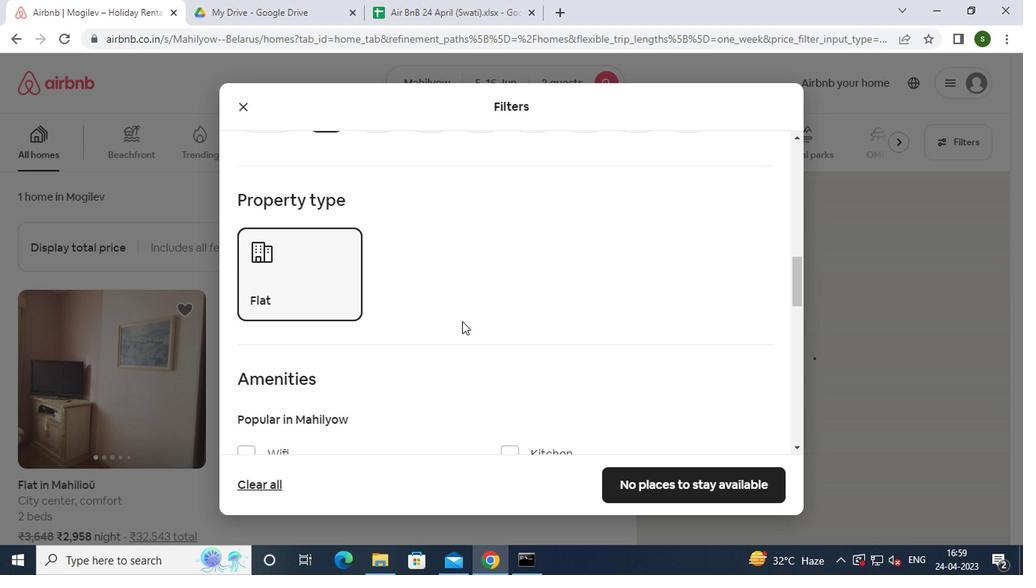 
Action: Mouse scrolled (458, 322) with delta (0, -1)
Screenshot: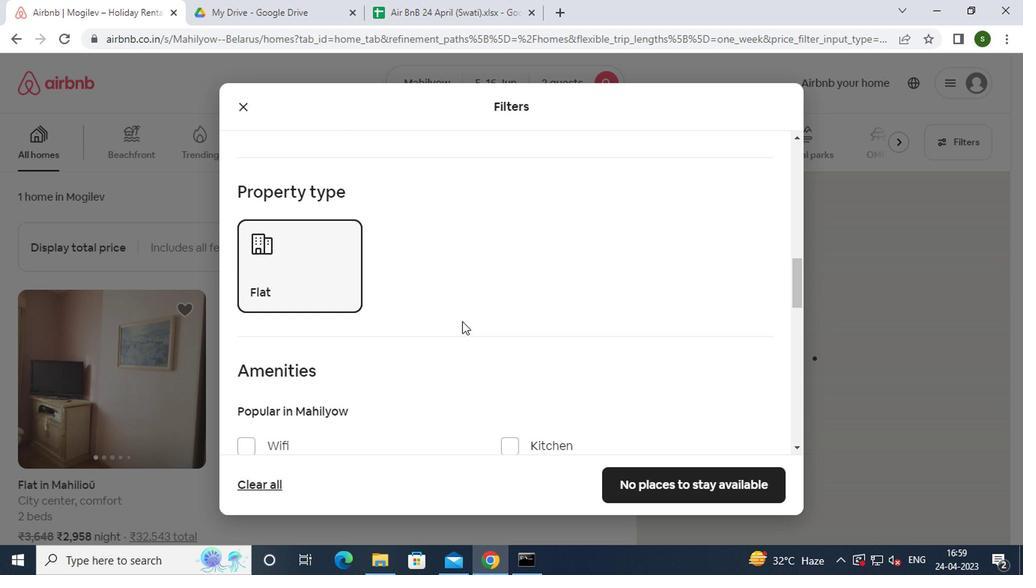 
Action: Mouse moved to (512, 341)
Screenshot: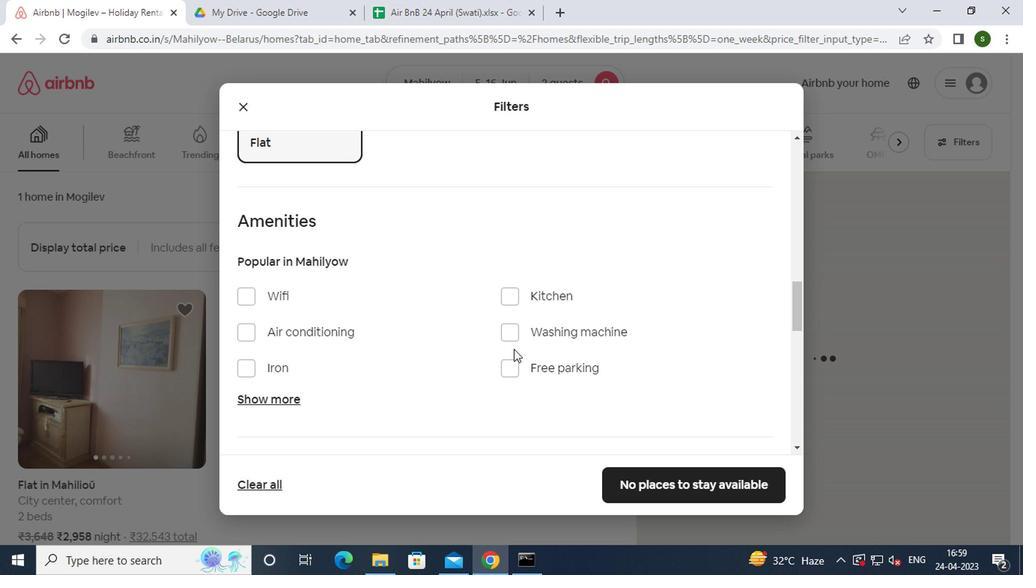 
Action: Mouse pressed left at (512, 341)
Screenshot: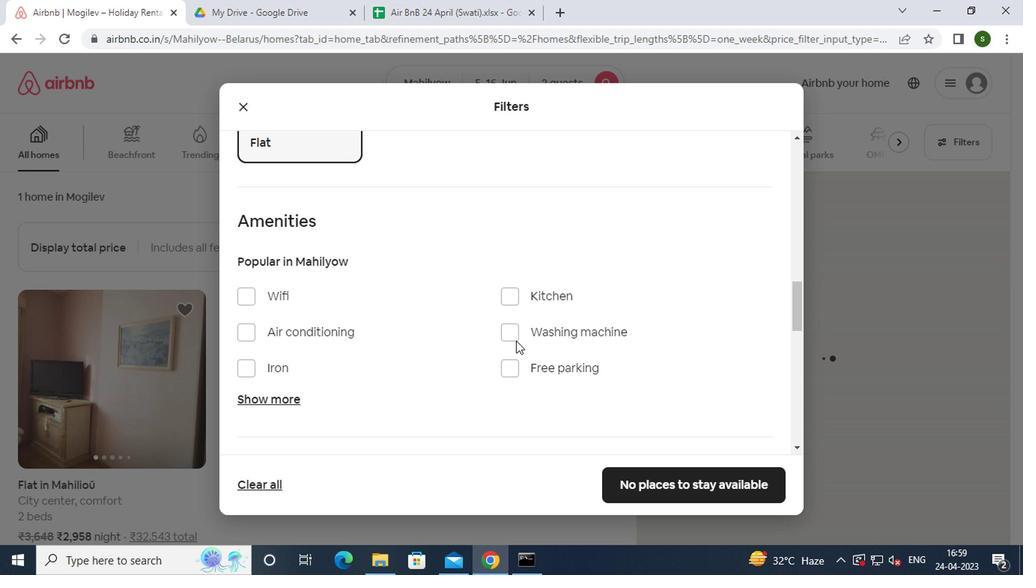 
Action: Mouse moved to (512, 340)
Screenshot: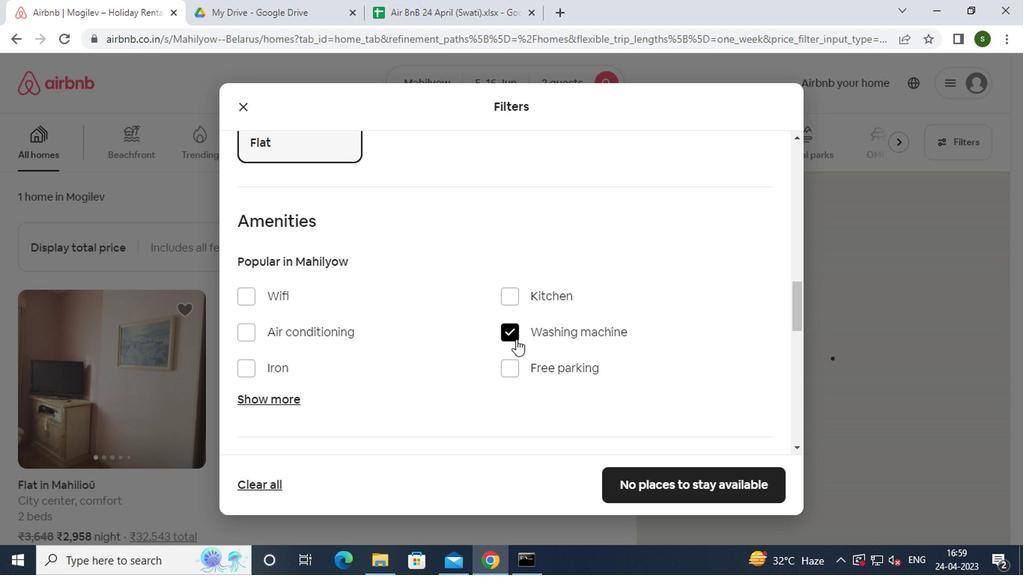 
Action: Mouse scrolled (512, 338) with delta (0, -1)
Screenshot: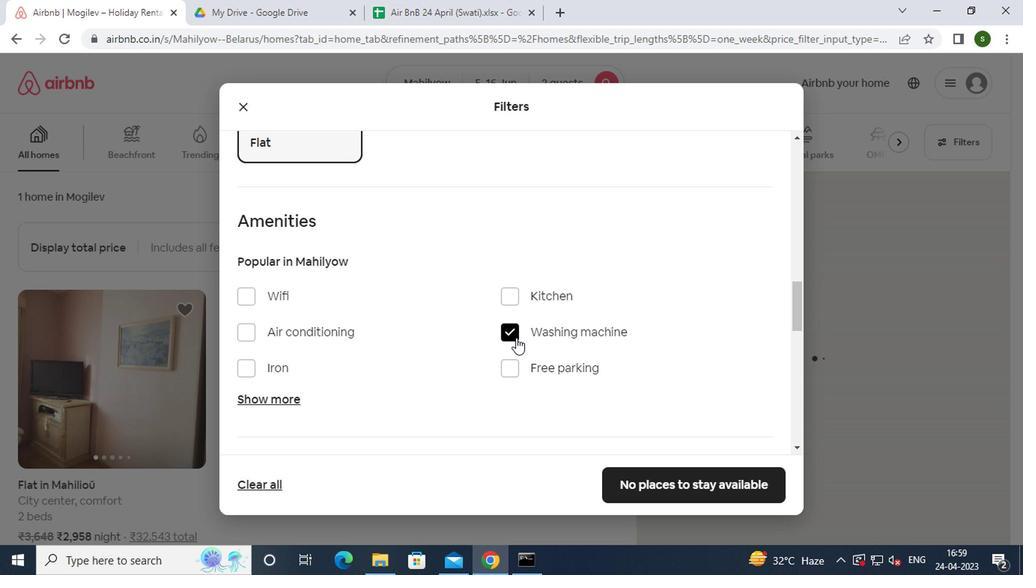 
Action: Mouse scrolled (512, 338) with delta (0, -1)
Screenshot: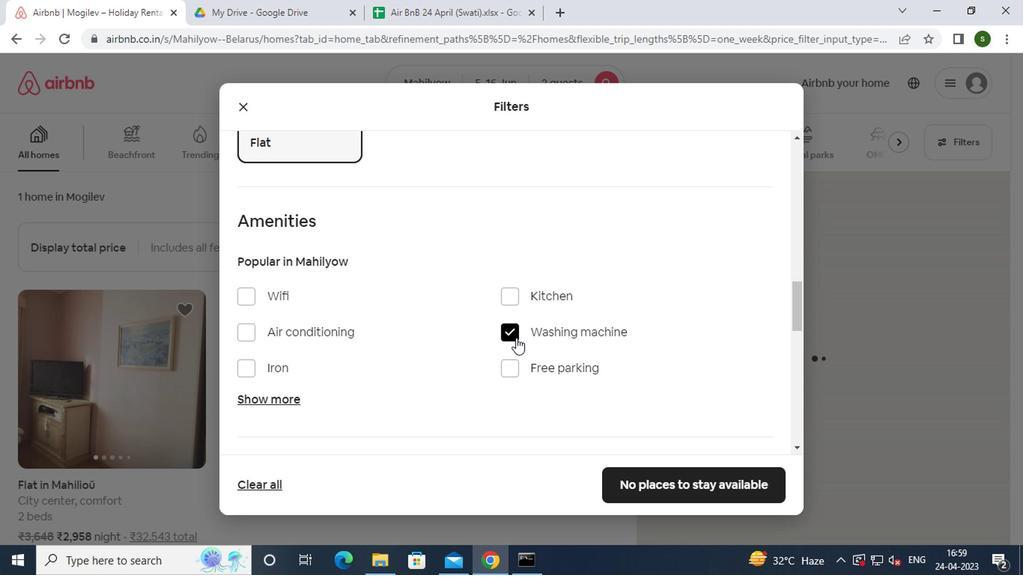 
Action: Mouse scrolled (512, 338) with delta (0, -1)
Screenshot: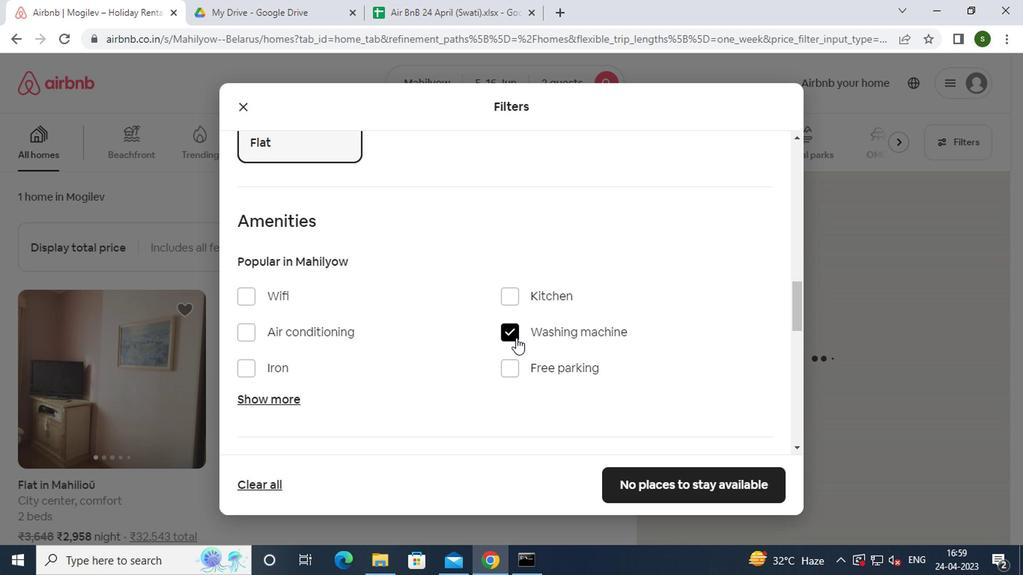 
Action: Mouse scrolled (512, 338) with delta (0, -1)
Screenshot: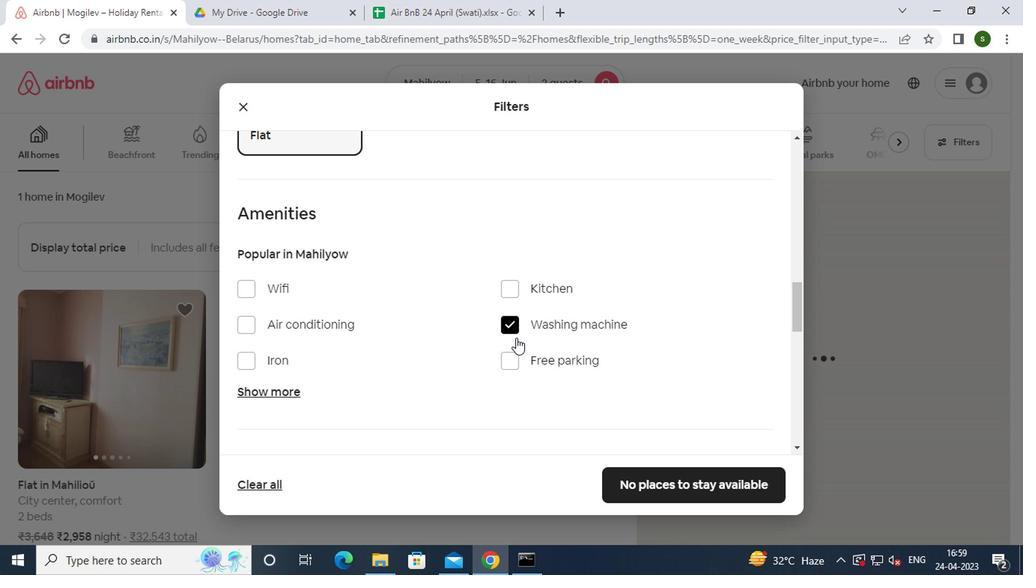 
Action: Mouse scrolled (512, 338) with delta (0, -1)
Screenshot: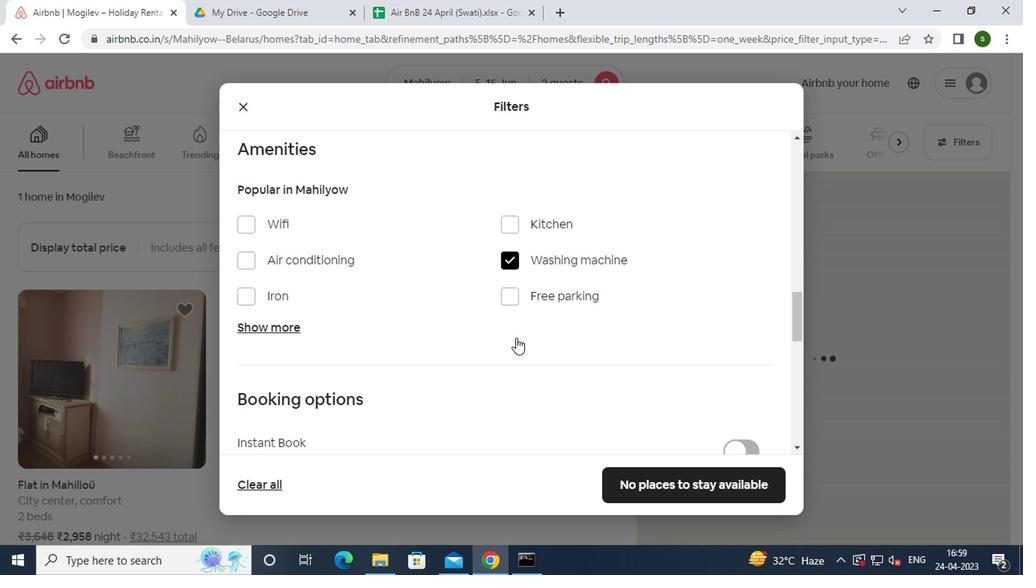 
Action: Mouse moved to (729, 191)
Screenshot: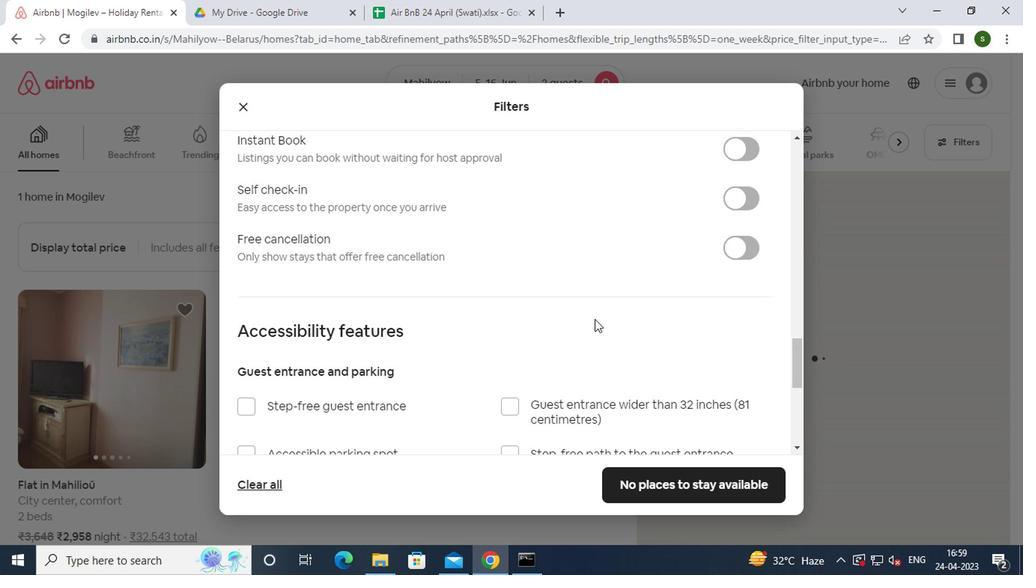 
Action: Mouse pressed left at (729, 191)
Screenshot: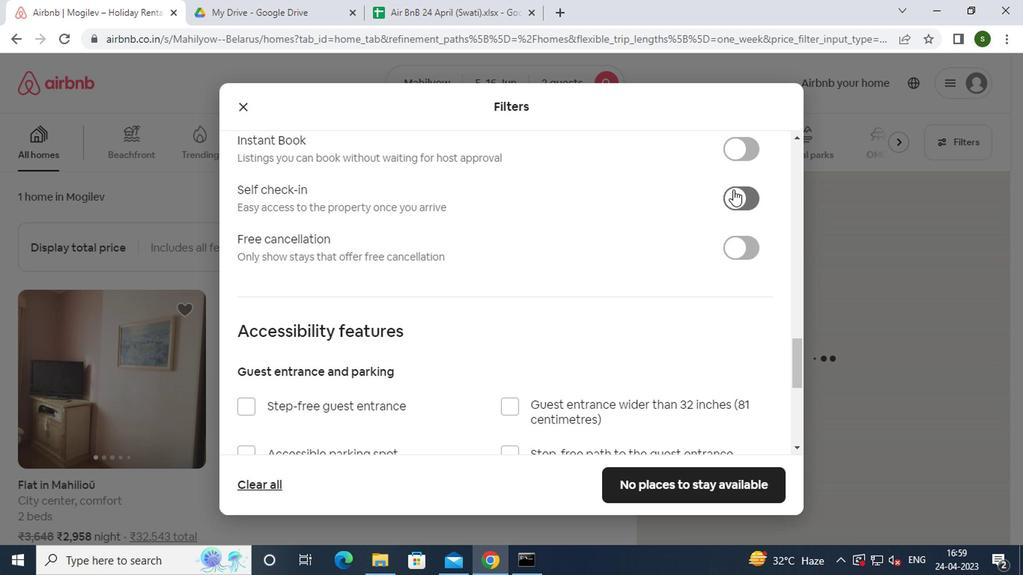 
Action: Mouse moved to (624, 244)
Screenshot: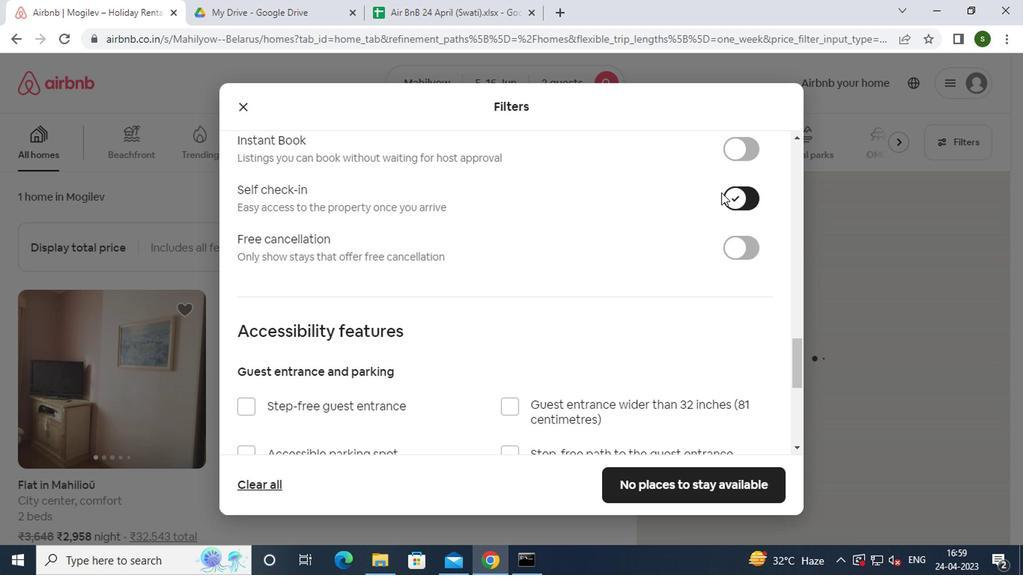 
Action: Mouse scrolled (624, 243) with delta (0, -1)
Screenshot: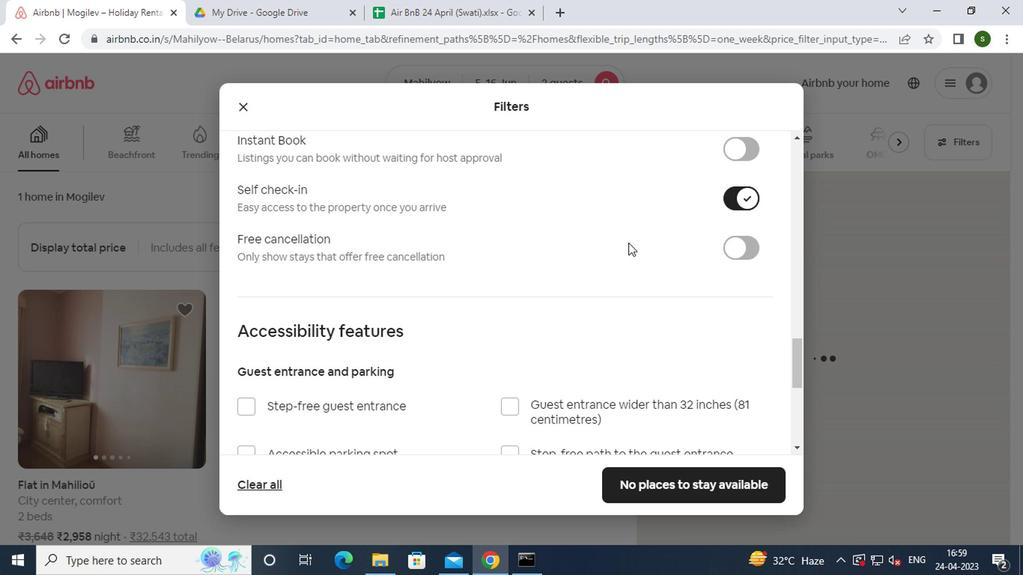 
Action: Mouse scrolled (624, 243) with delta (0, -1)
Screenshot: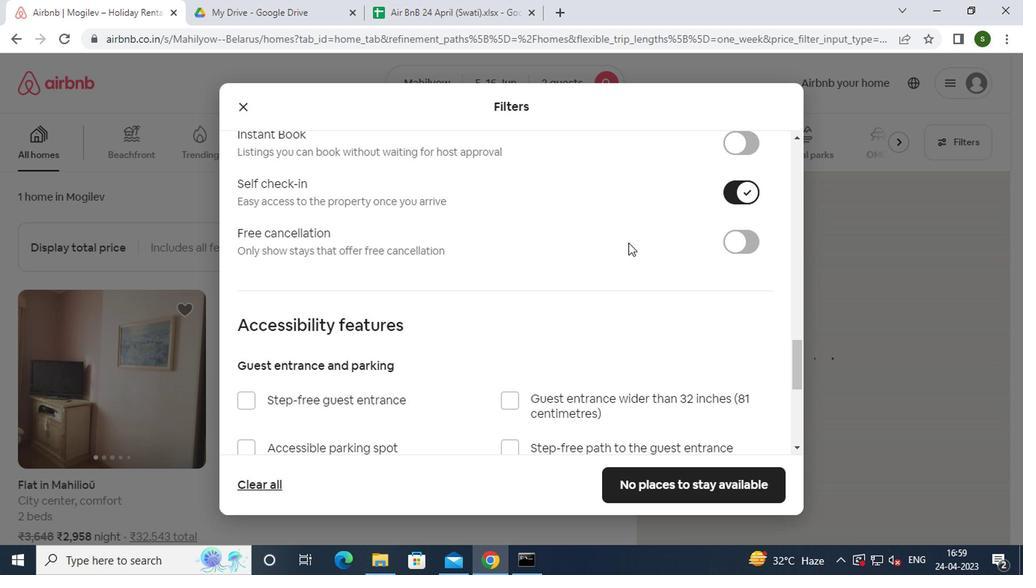 
Action: Mouse scrolled (624, 243) with delta (0, -1)
Screenshot: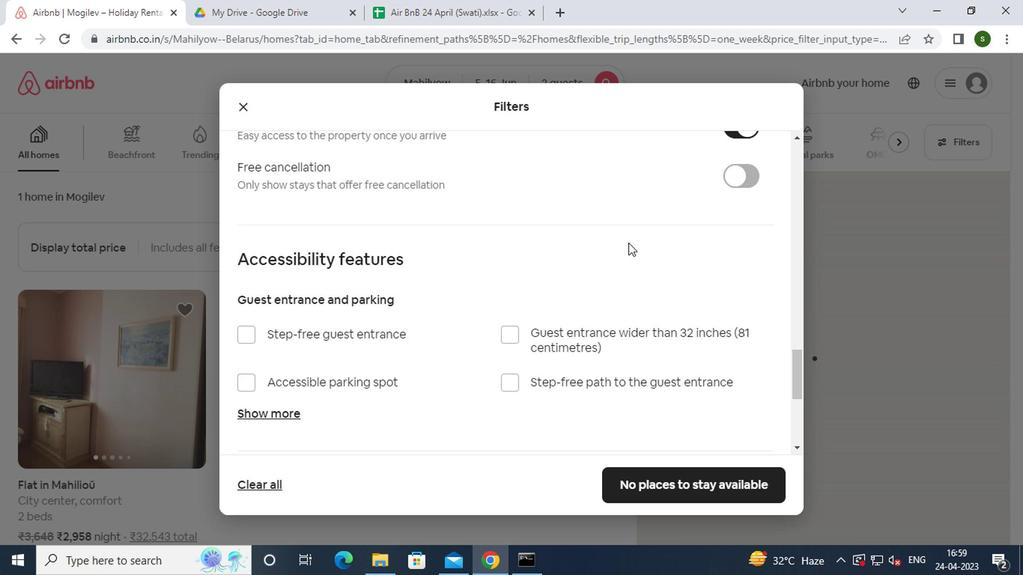 
Action: Mouse scrolled (624, 243) with delta (0, -1)
Screenshot: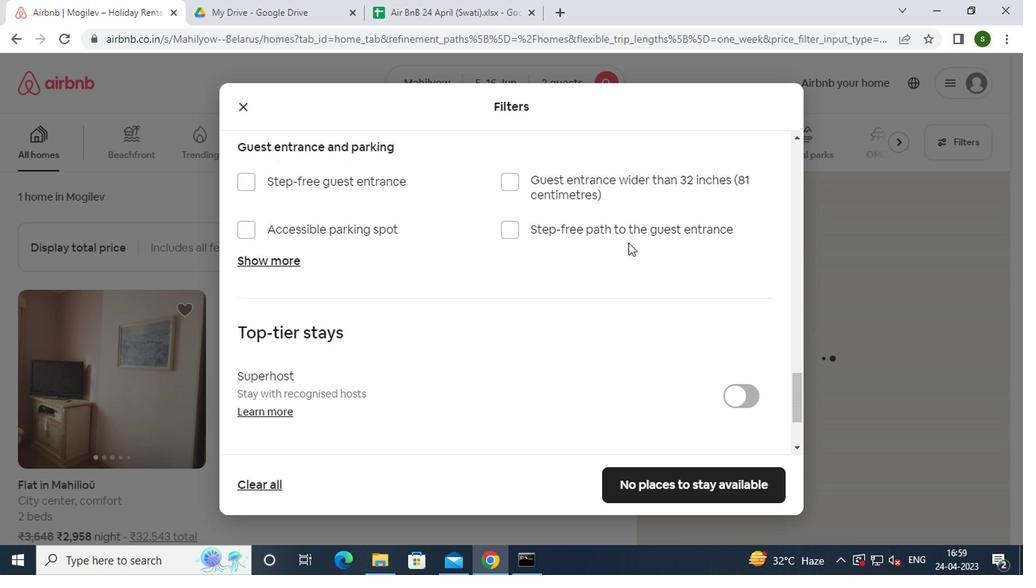 
Action: Mouse scrolled (624, 243) with delta (0, -1)
Screenshot: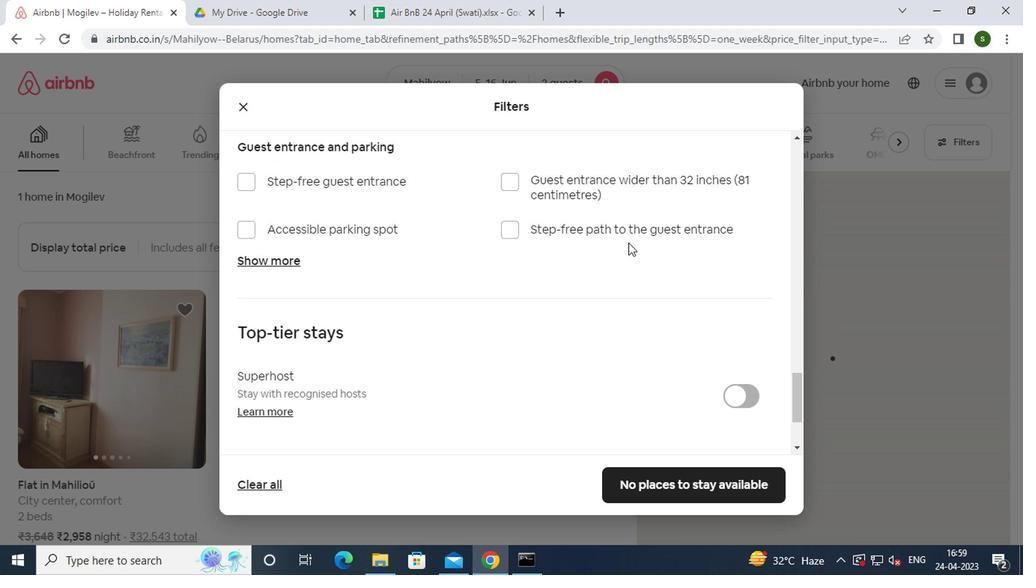 
Action: Mouse scrolled (624, 243) with delta (0, -1)
Screenshot: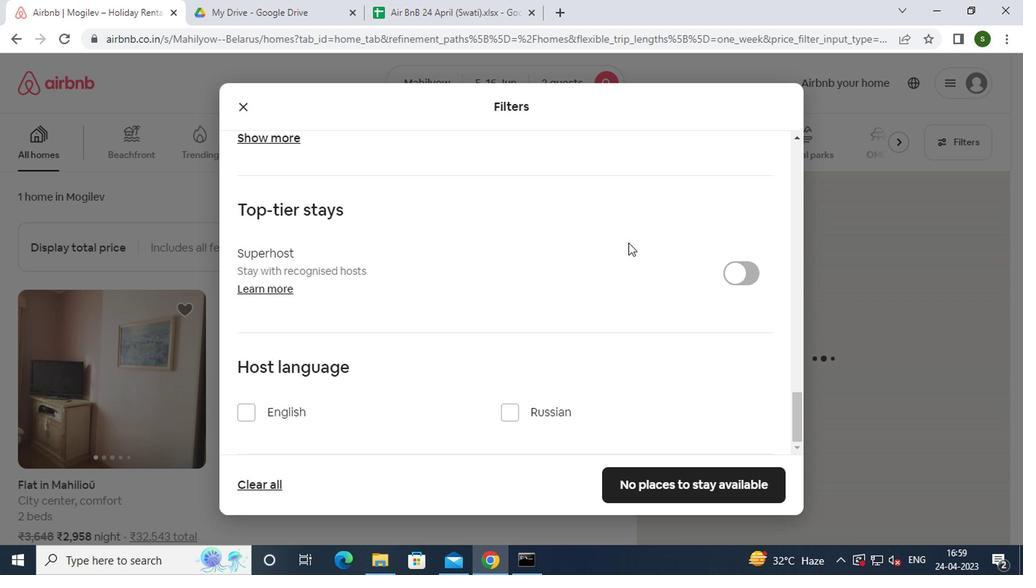 
Action: Mouse scrolled (624, 243) with delta (0, -1)
Screenshot: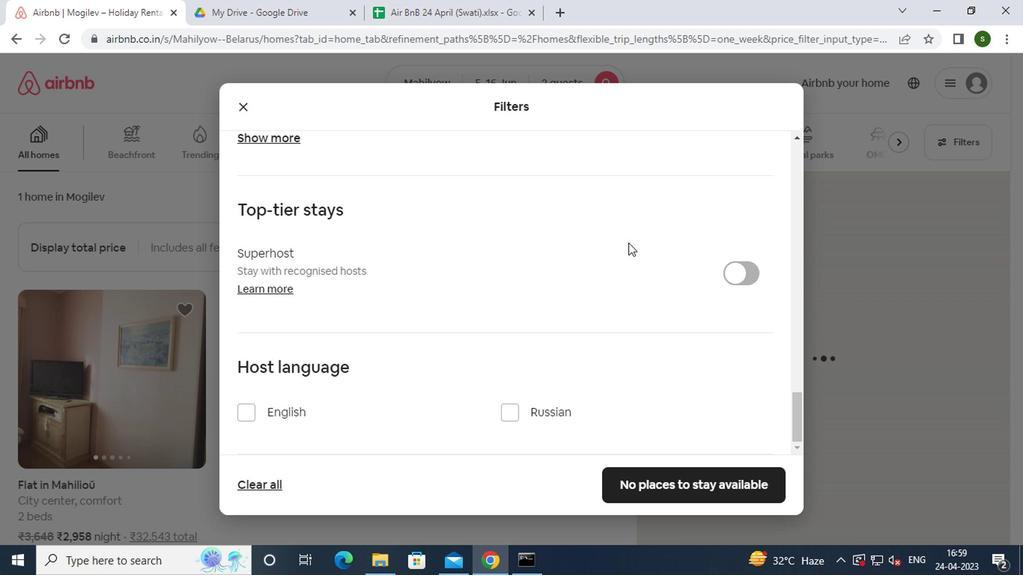 
Action: Mouse moved to (262, 419)
Screenshot: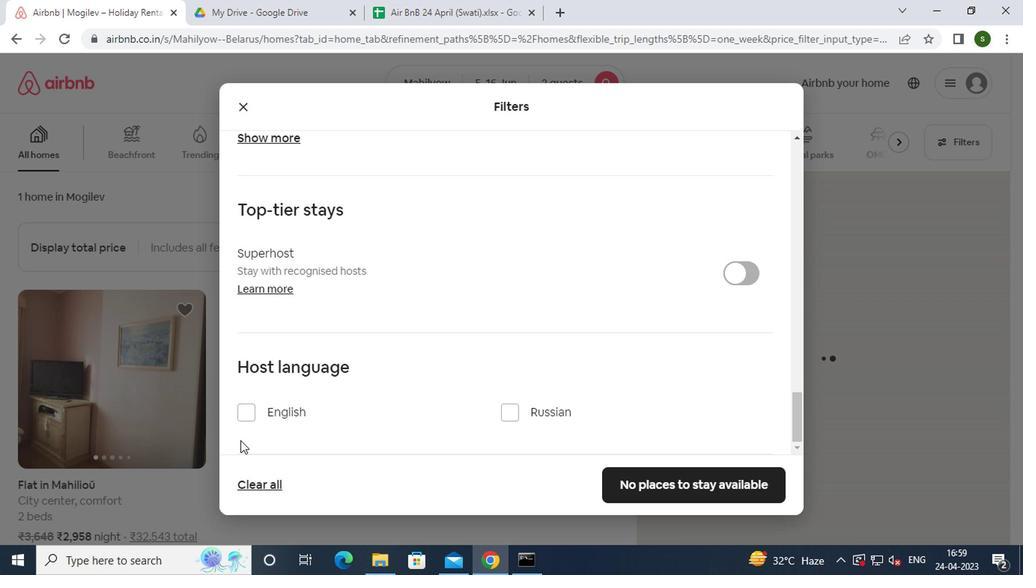 
Action: Mouse pressed left at (262, 419)
Screenshot: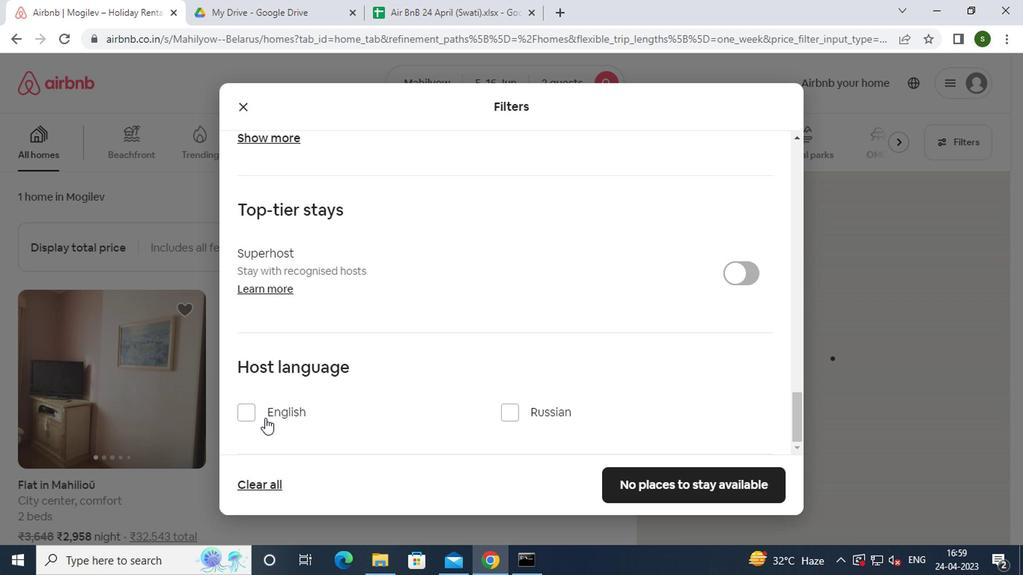 
Action: Mouse moved to (611, 483)
Screenshot: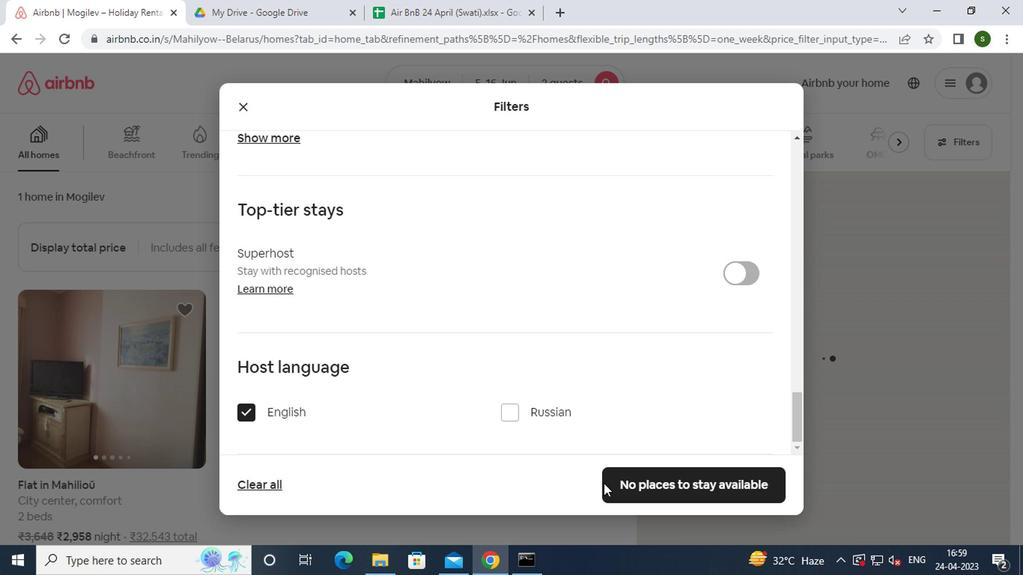 
Action: Mouse pressed left at (611, 483)
Screenshot: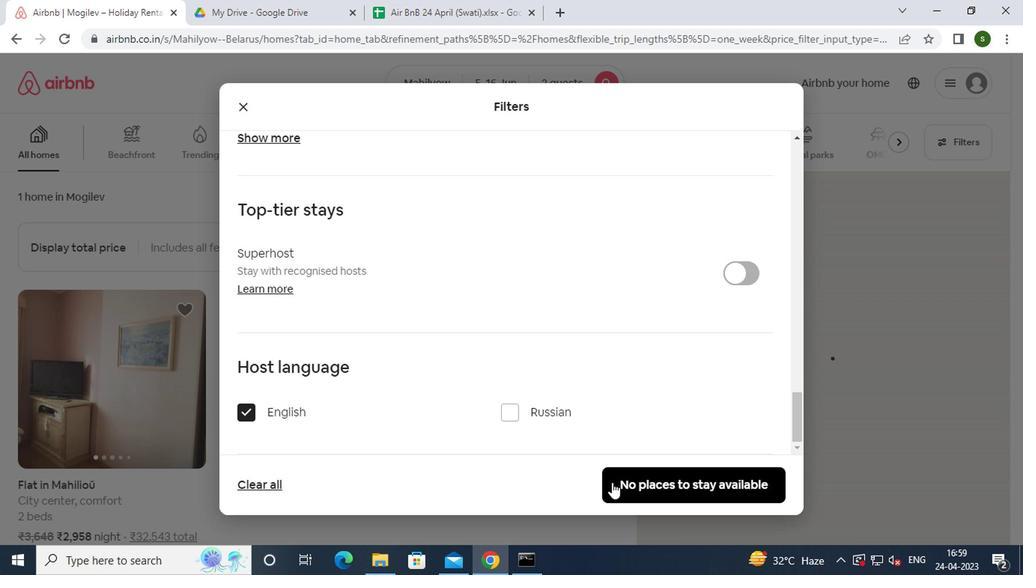
Action: Mouse moved to (503, 365)
Screenshot: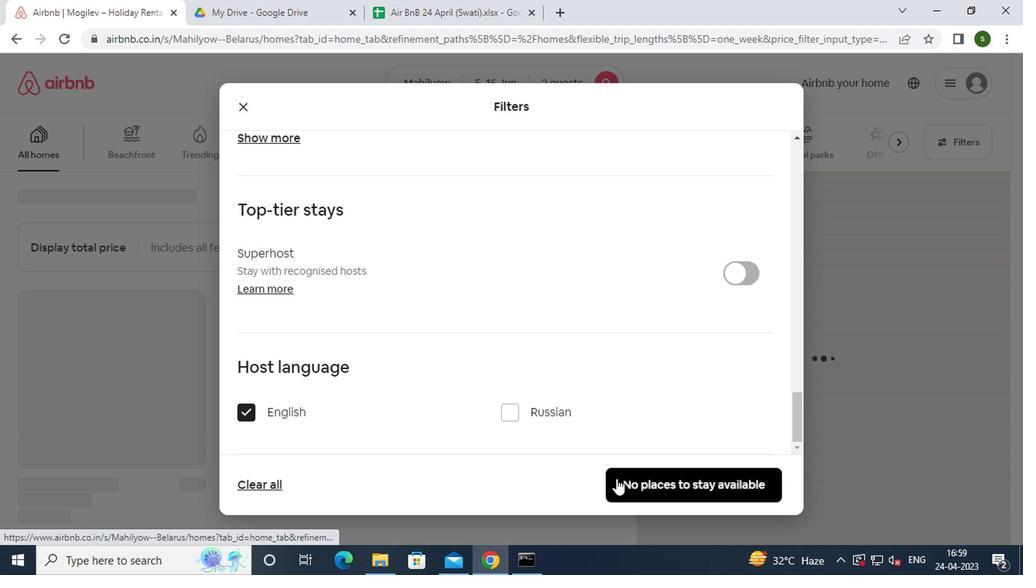 
